 Task: Search one way flight ticket for 3 adults, 3 children in business from Fort Myers: Southwest Florida International Airport to Gillette: Gillette Campbell County Airport on 5-1-2023. Choice of flights is Frontier. Number of bags: 1 checked bag. Price is upto 84000. Outbound departure time preference is 9:45.
Action: Mouse moved to (178, 154)
Screenshot: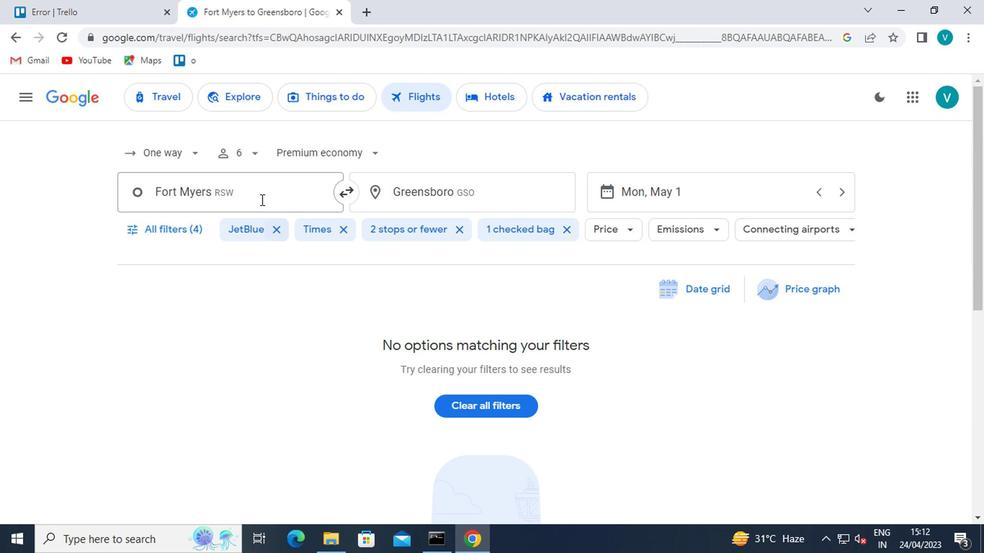 
Action: Mouse pressed left at (178, 154)
Screenshot: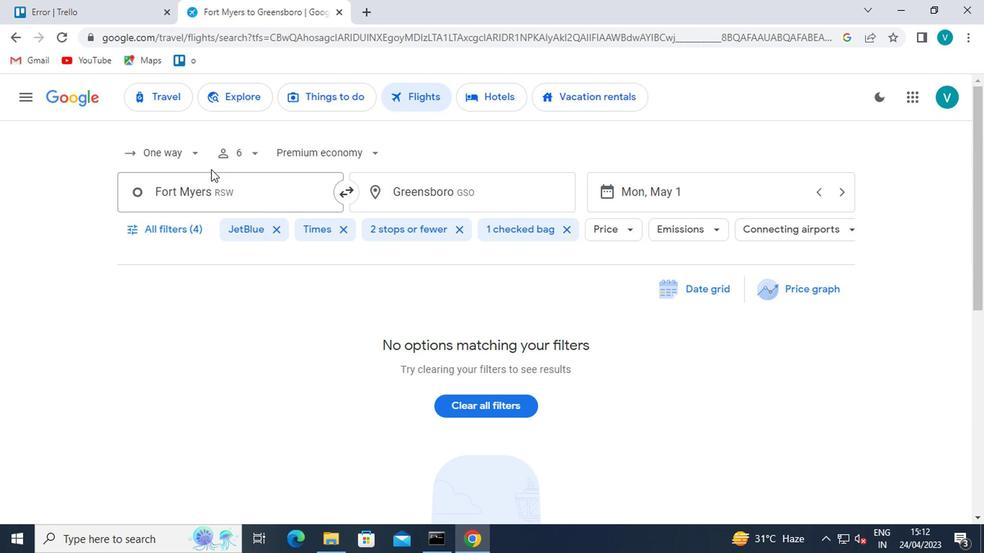 
Action: Mouse moved to (183, 218)
Screenshot: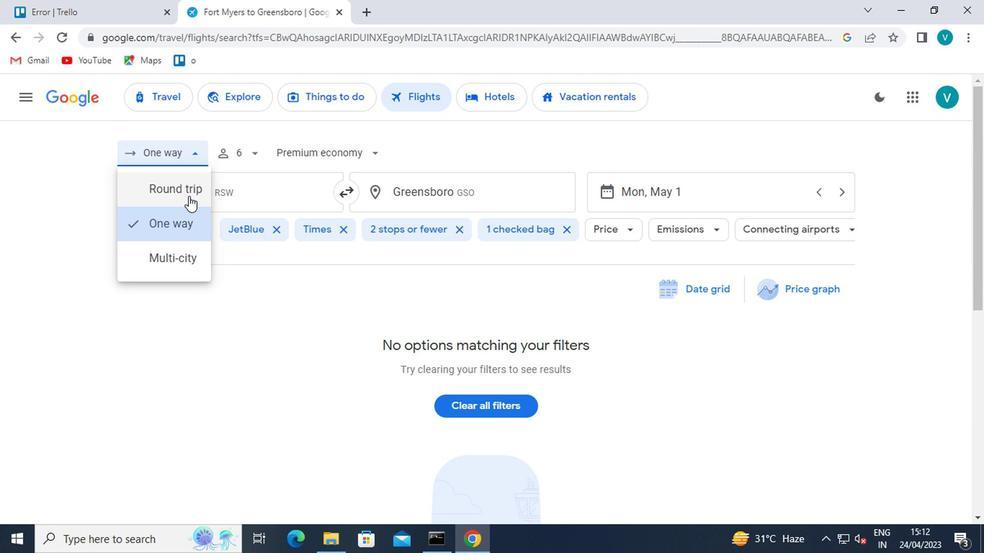
Action: Mouse pressed left at (183, 218)
Screenshot: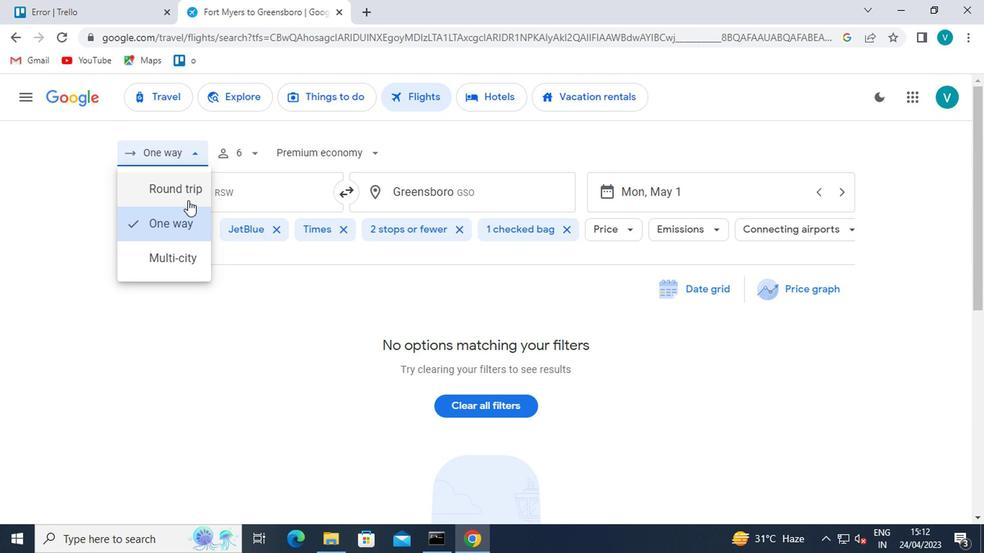 
Action: Mouse moved to (240, 151)
Screenshot: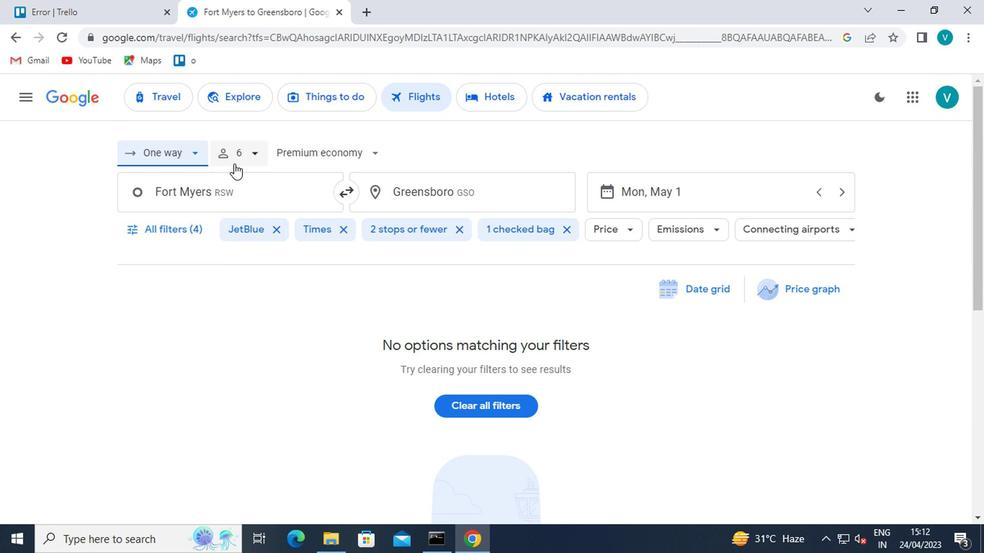
Action: Mouse pressed left at (240, 151)
Screenshot: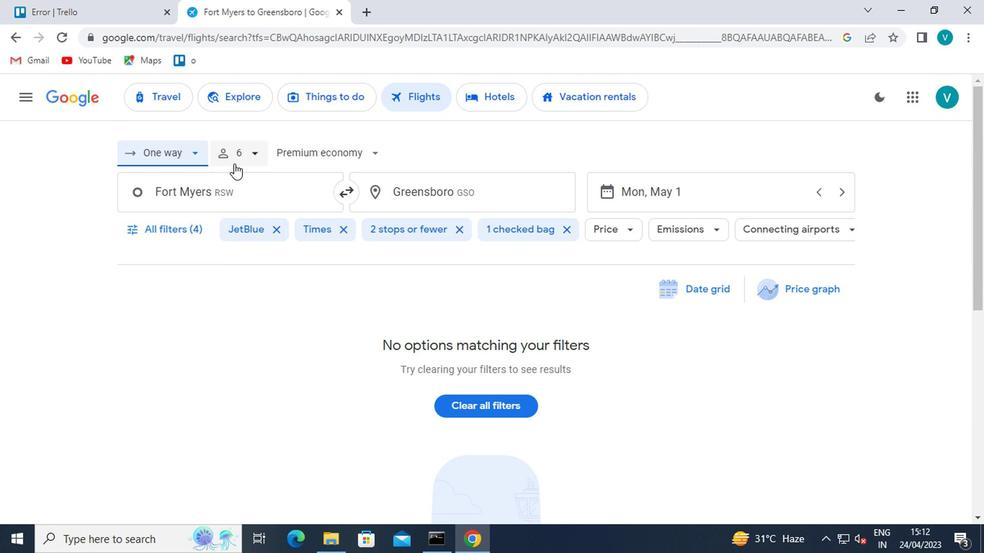 
Action: Mouse moved to (303, 189)
Screenshot: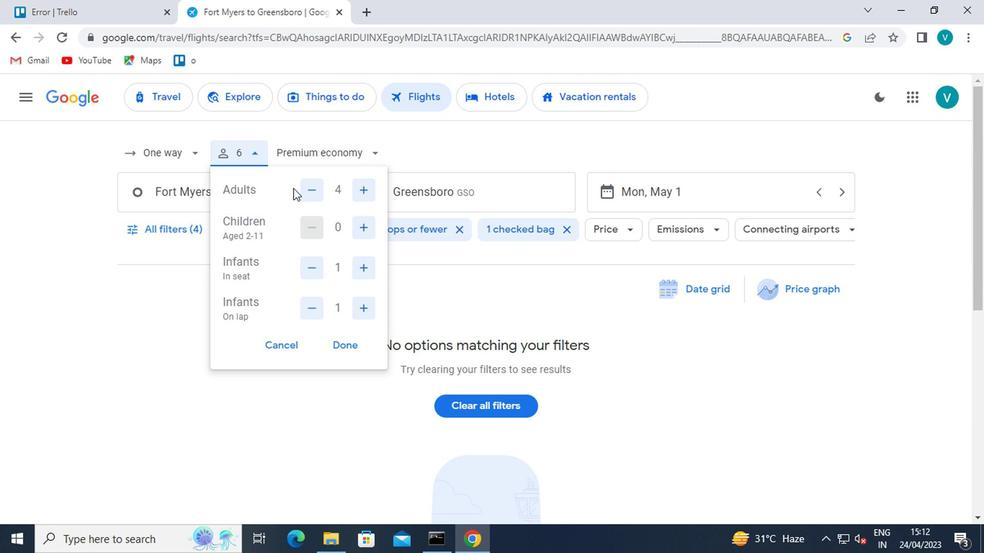 
Action: Mouse pressed left at (303, 189)
Screenshot: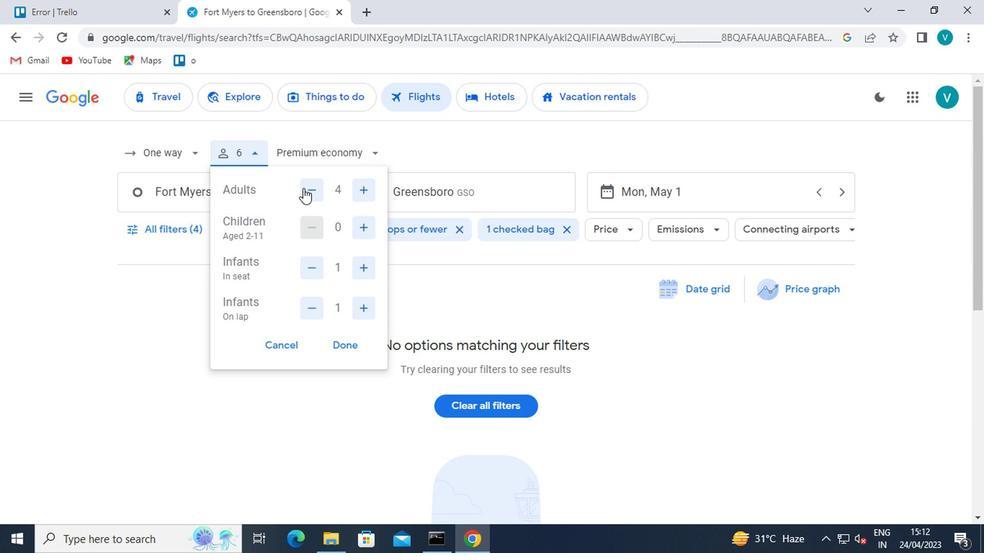 
Action: Mouse moved to (359, 222)
Screenshot: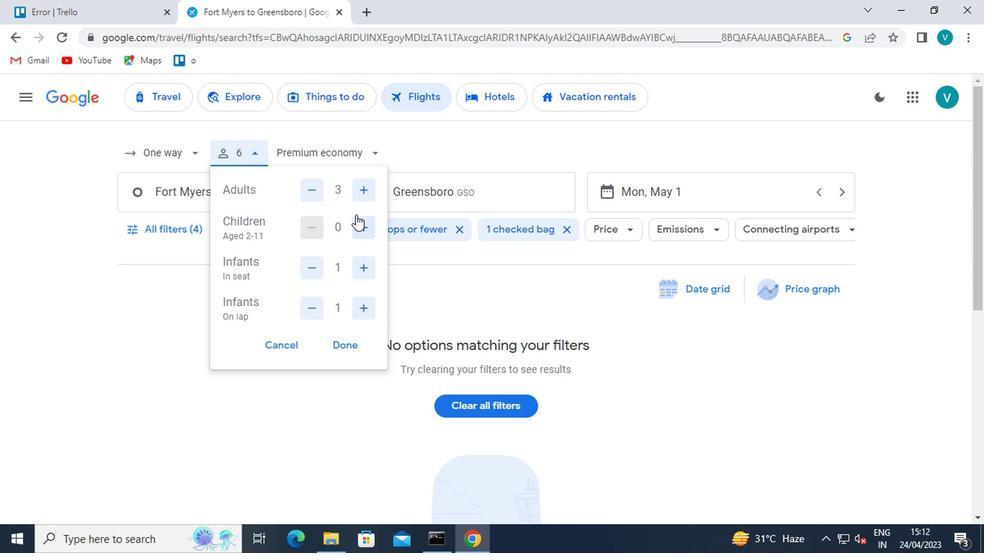 
Action: Mouse pressed left at (359, 222)
Screenshot: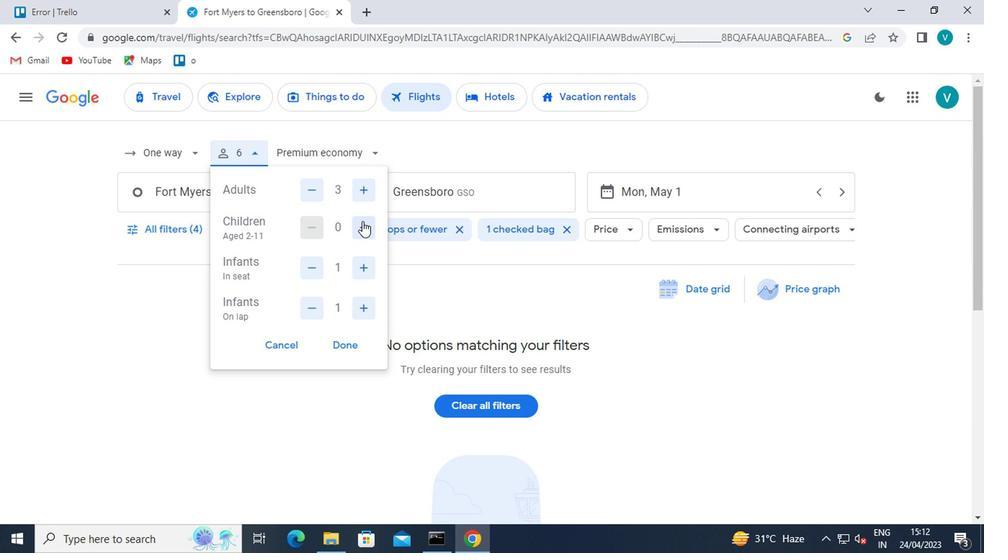 
Action: Mouse pressed left at (359, 222)
Screenshot: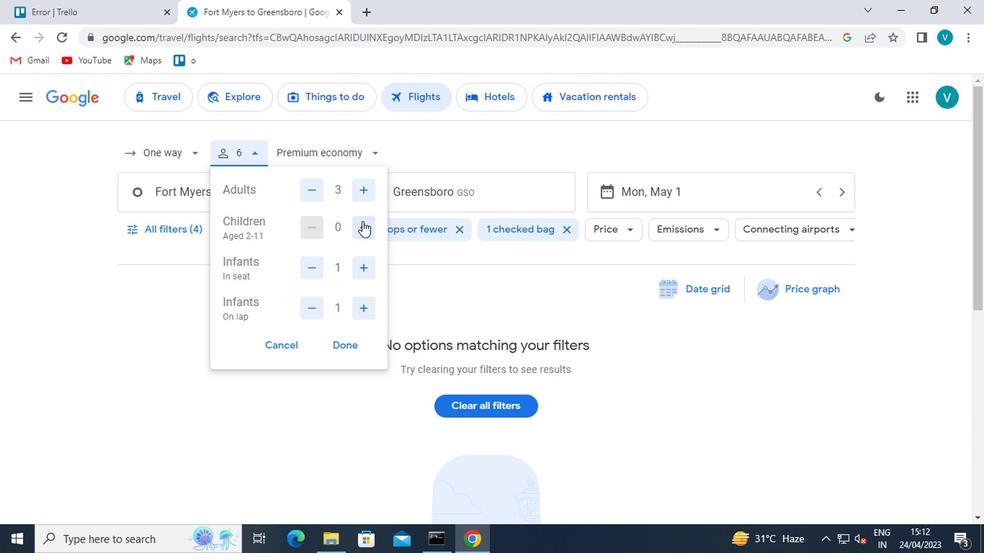
Action: Mouse pressed left at (359, 222)
Screenshot: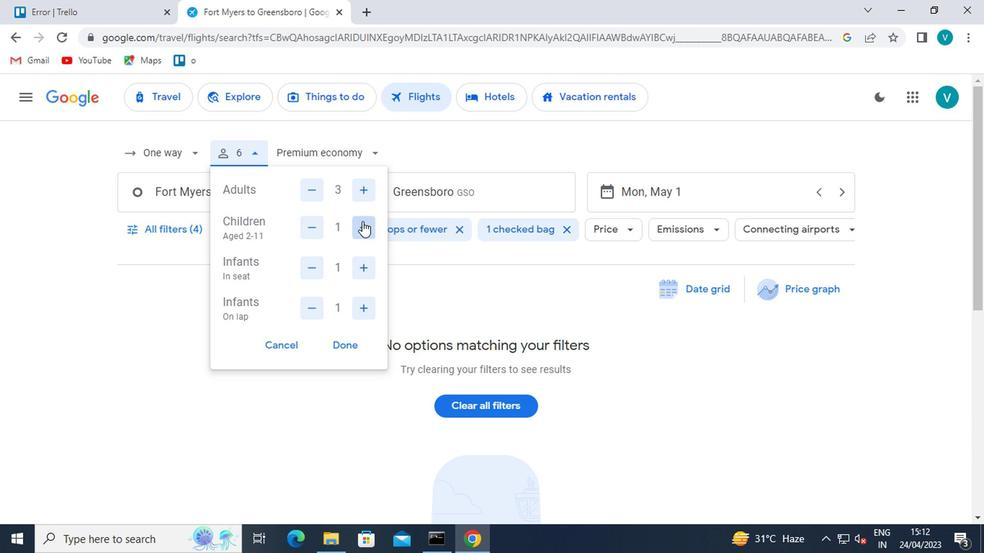 
Action: Mouse moved to (310, 268)
Screenshot: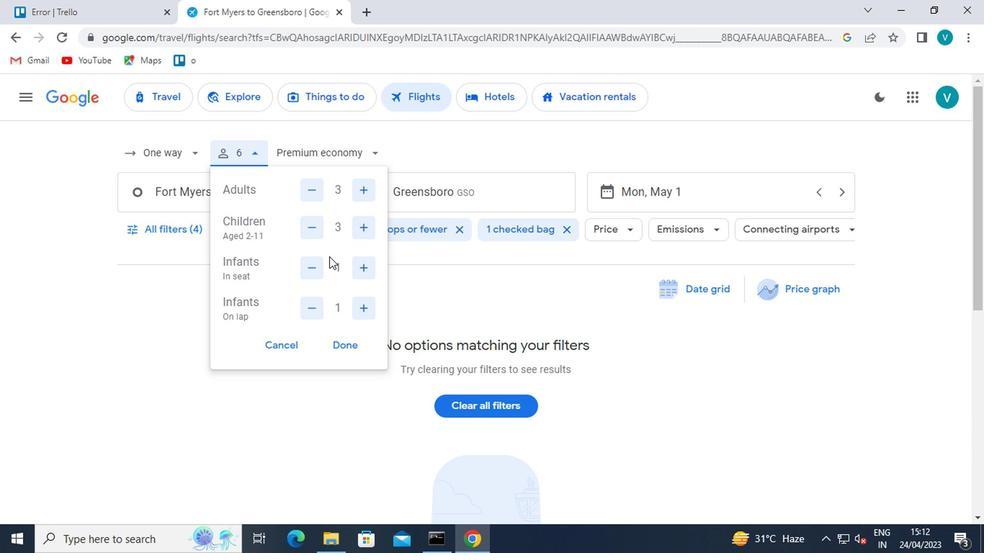 
Action: Mouse pressed left at (310, 268)
Screenshot: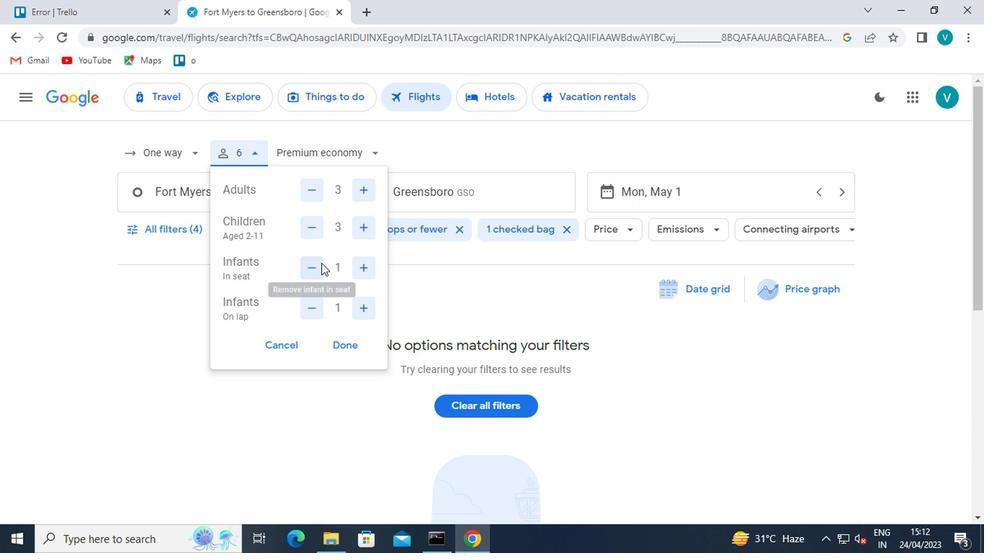 
Action: Mouse moved to (308, 305)
Screenshot: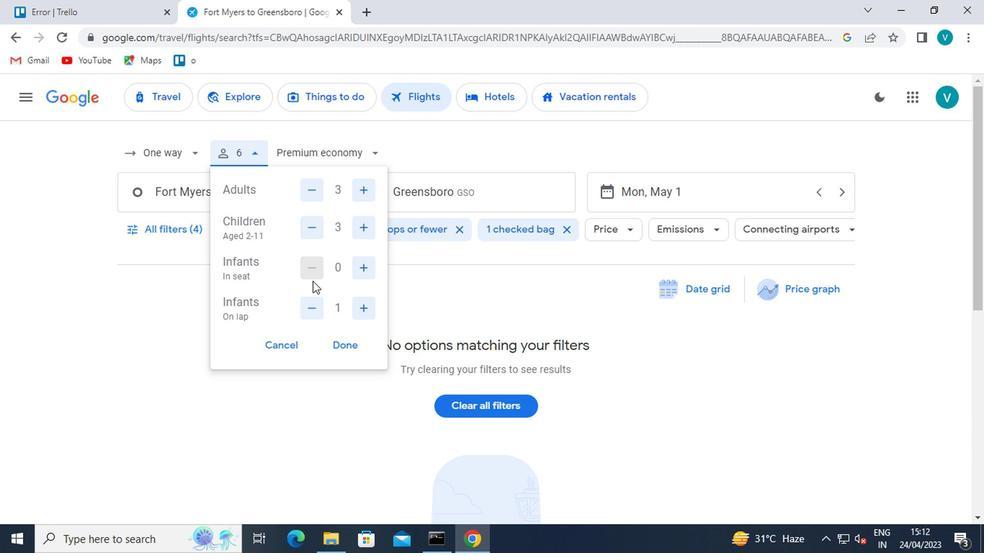 
Action: Mouse pressed left at (308, 305)
Screenshot: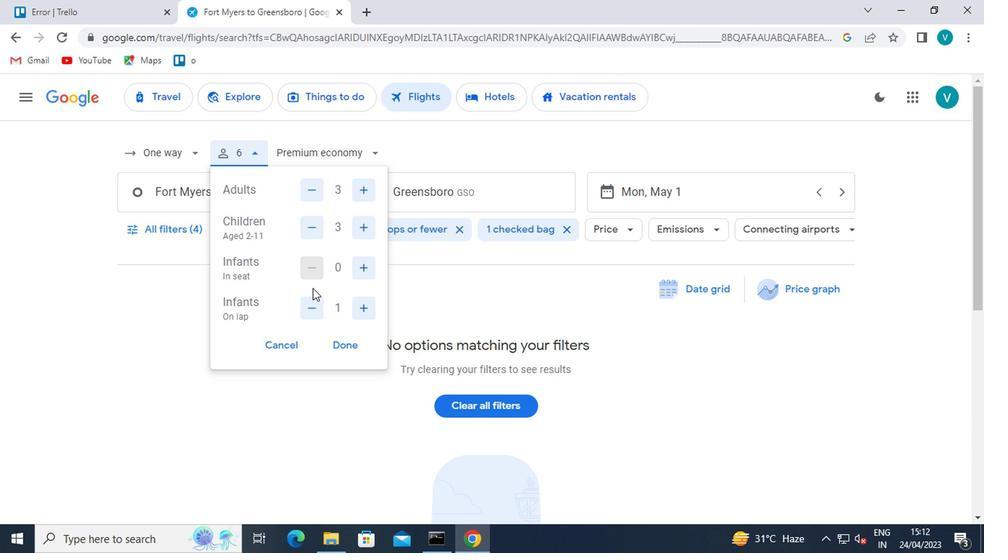 
Action: Mouse moved to (342, 347)
Screenshot: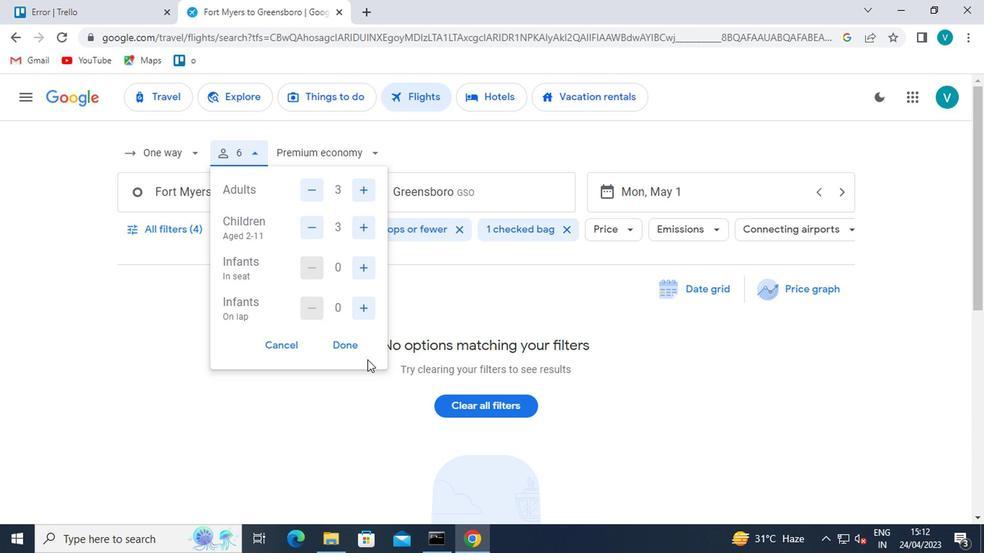 
Action: Mouse pressed left at (342, 347)
Screenshot: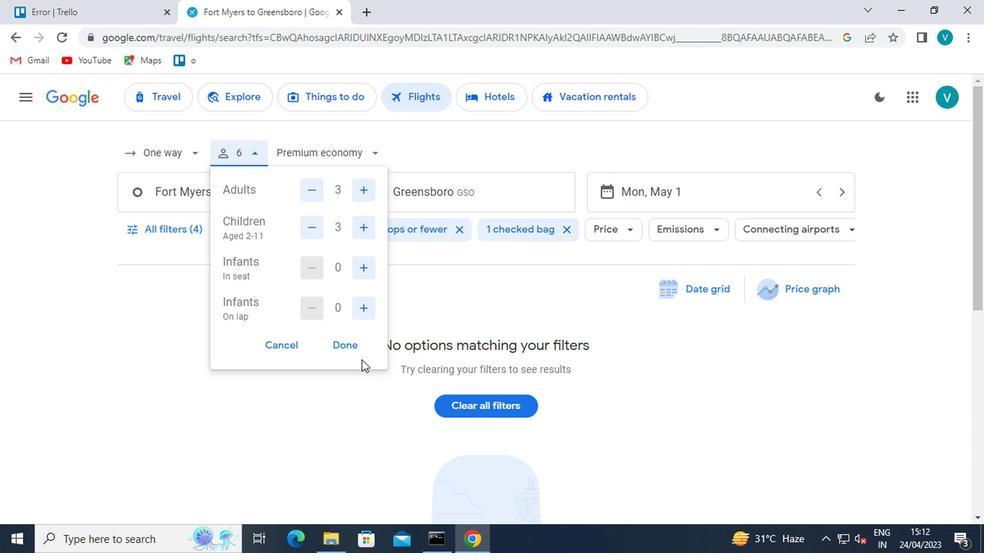 
Action: Mouse moved to (314, 169)
Screenshot: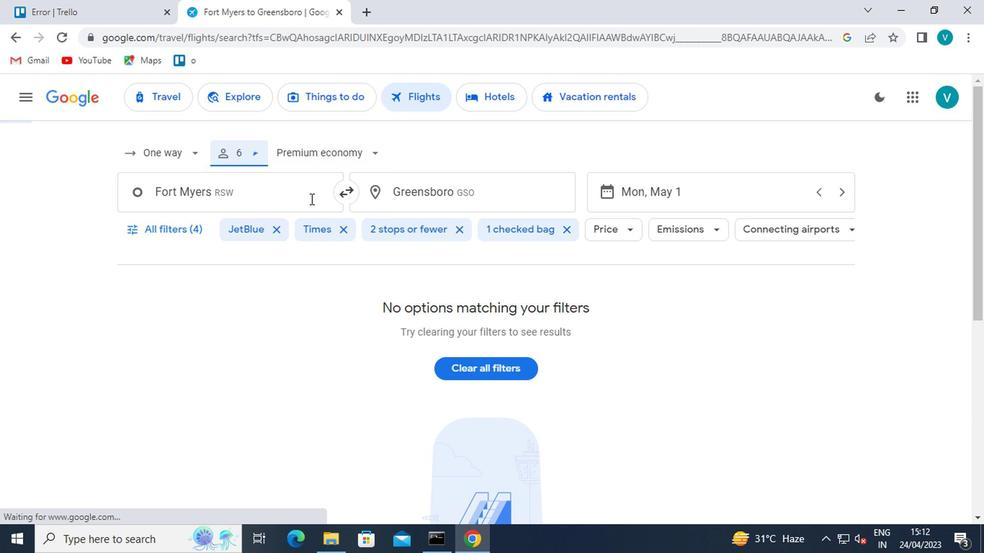 
Action: Mouse pressed left at (314, 169)
Screenshot: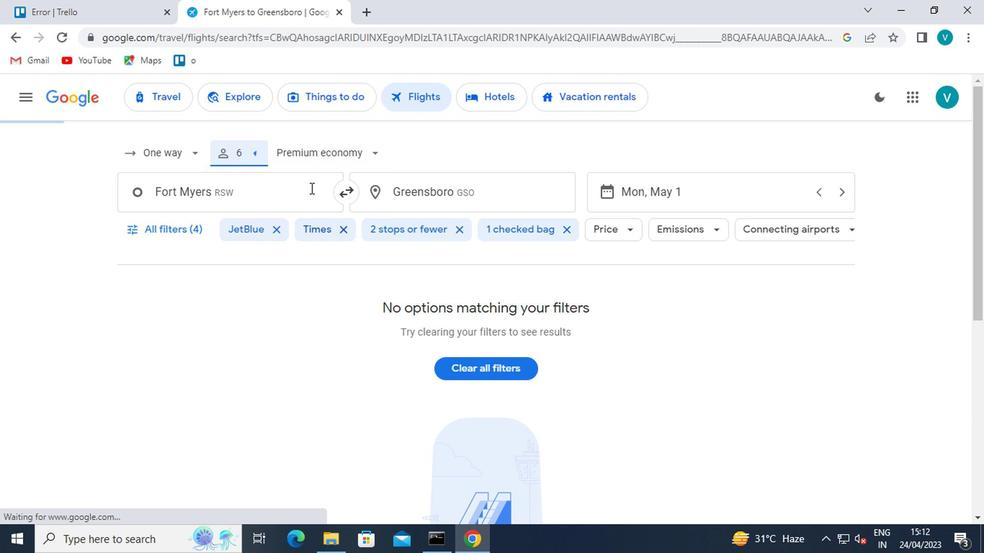 
Action: Mouse moved to (317, 256)
Screenshot: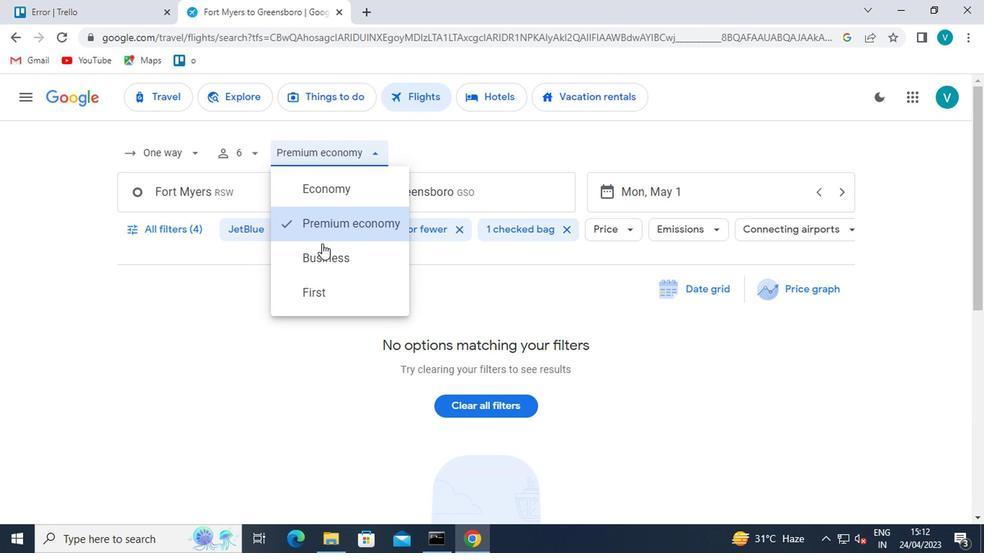 
Action: Mouse pressed left at (317, 256)
Screenshot: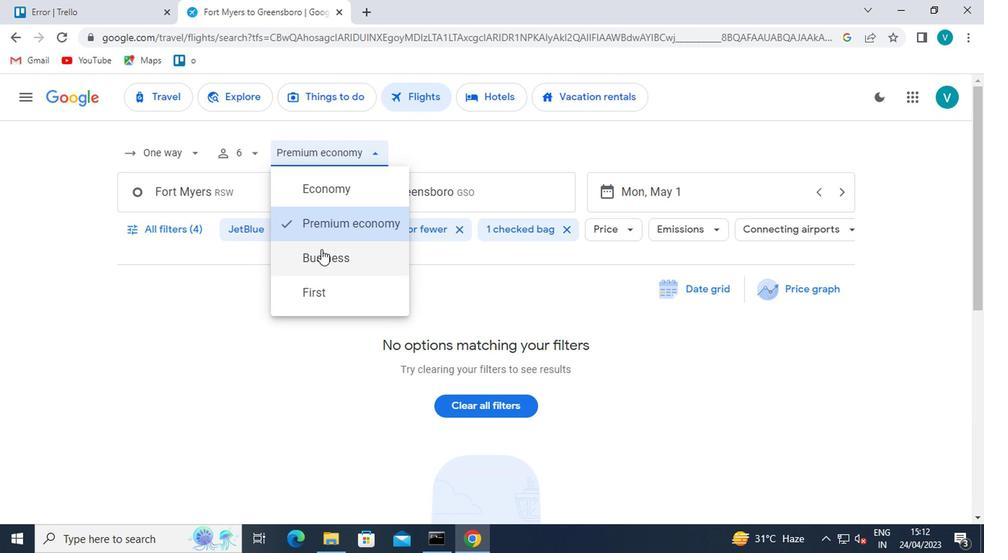 
Action: Mouse moved to (281, 196)
Screenshot: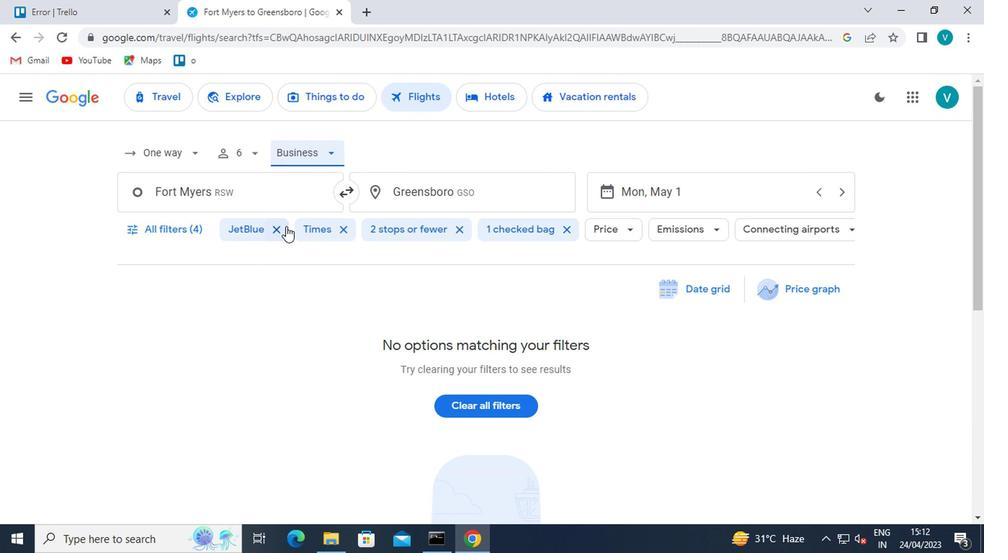 
Action: Mouse pressed left at (281, 196)
Screenshot: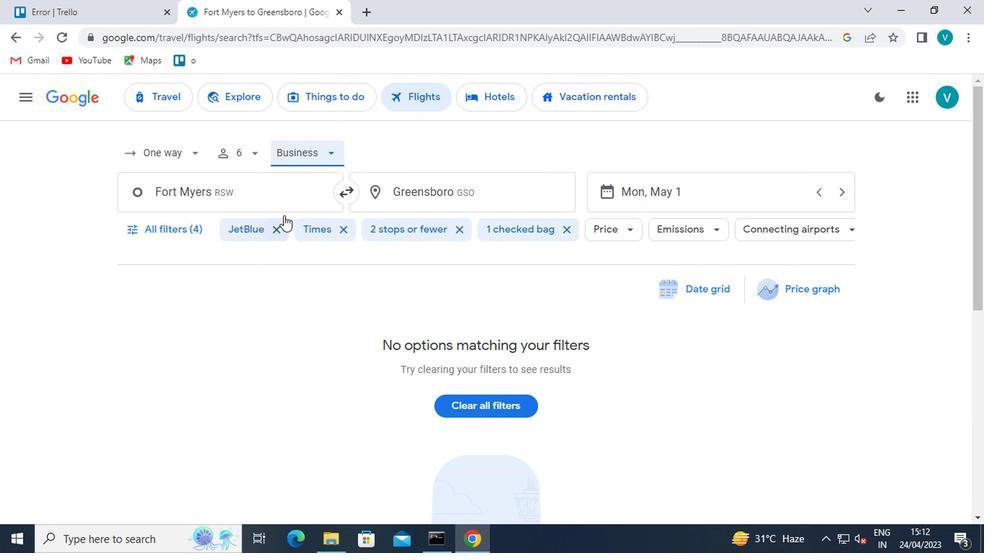 
Action: Mouse moved to (278, 274)
Screenshot: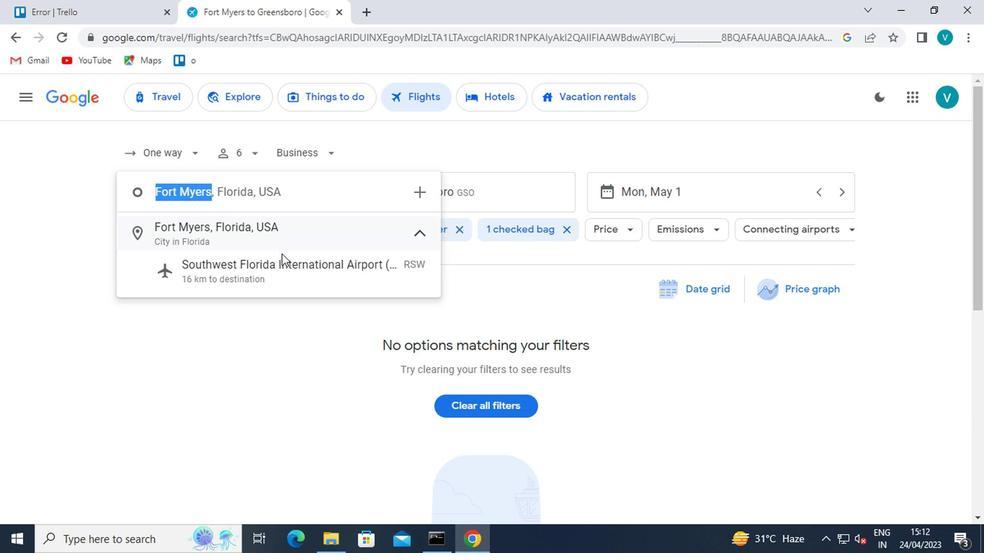 
Action: Mouse pressed left at (278, 274)
Screenshot: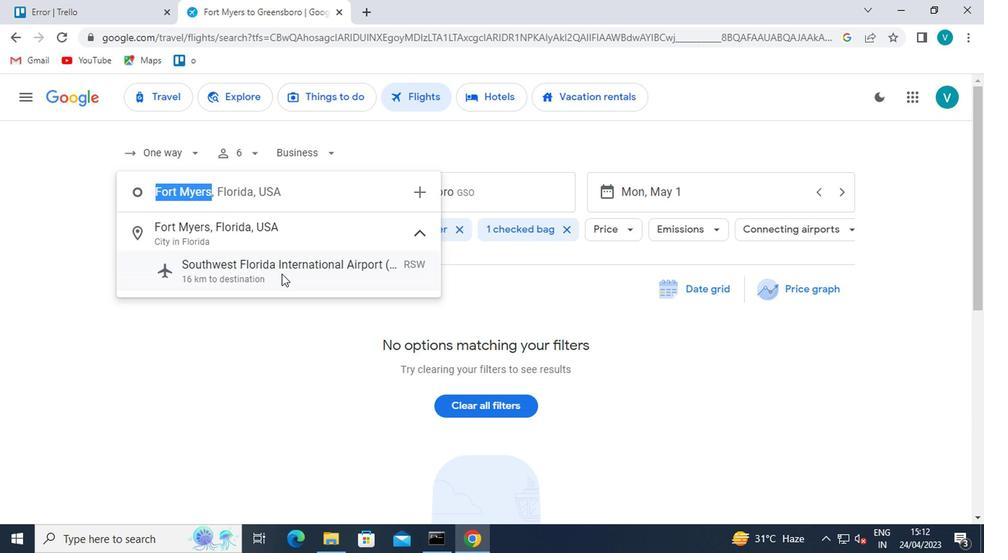 
Action: Mouse moved to (482, 191)
Screenshot: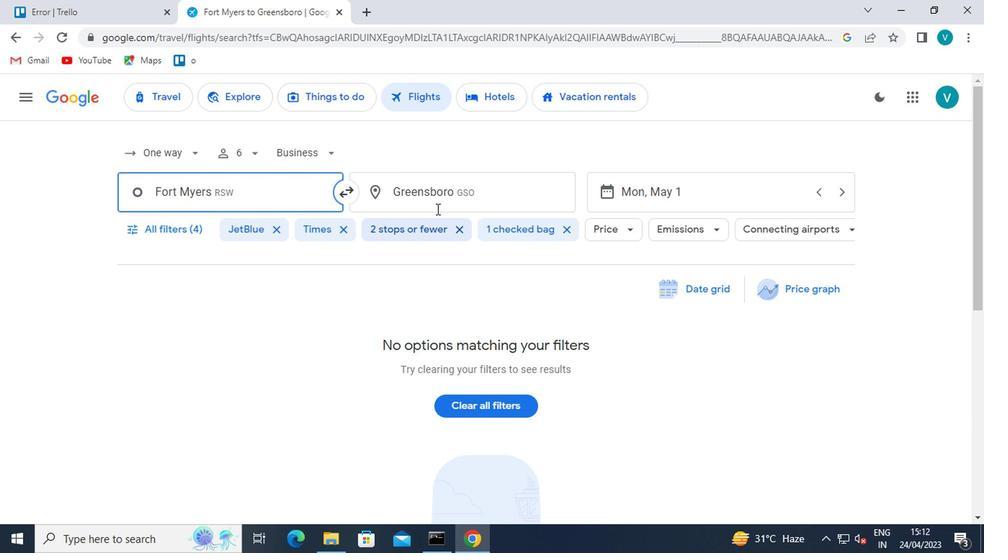 
Action: Mouse pressed left at (482, 191)
Screenshot: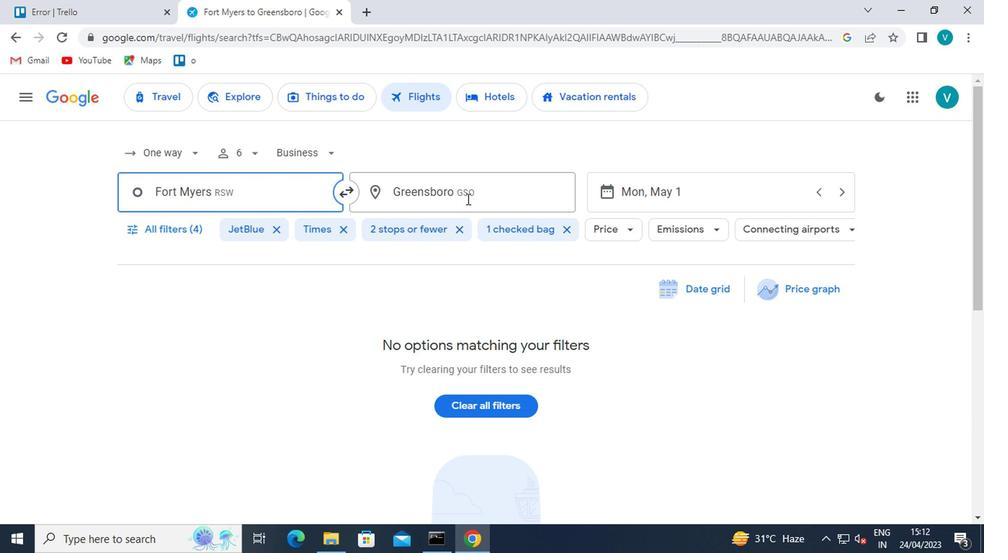
Action: Mouse moved to (406, 147)
Screenshot: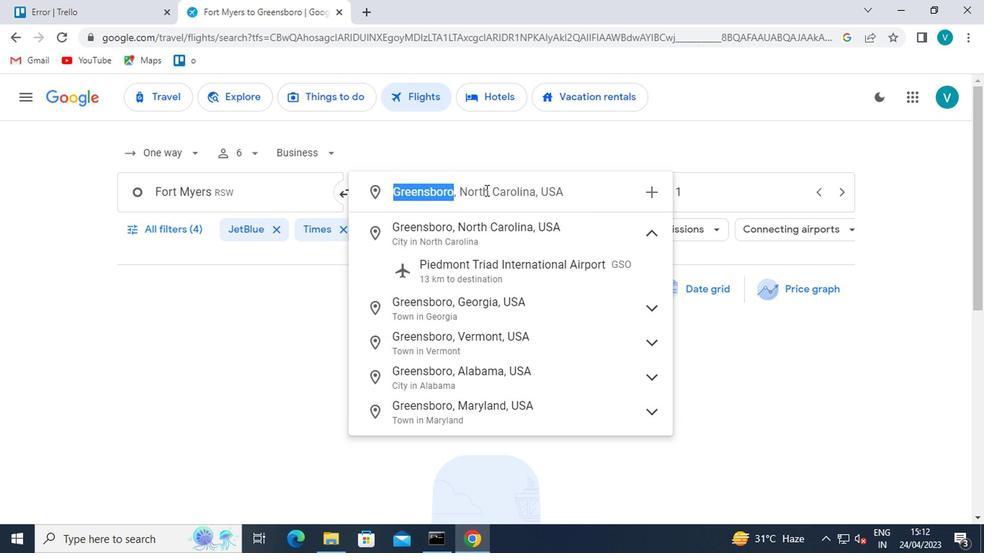 
Action: Key pressed <Key.shift>GILLETTE
Screenshot: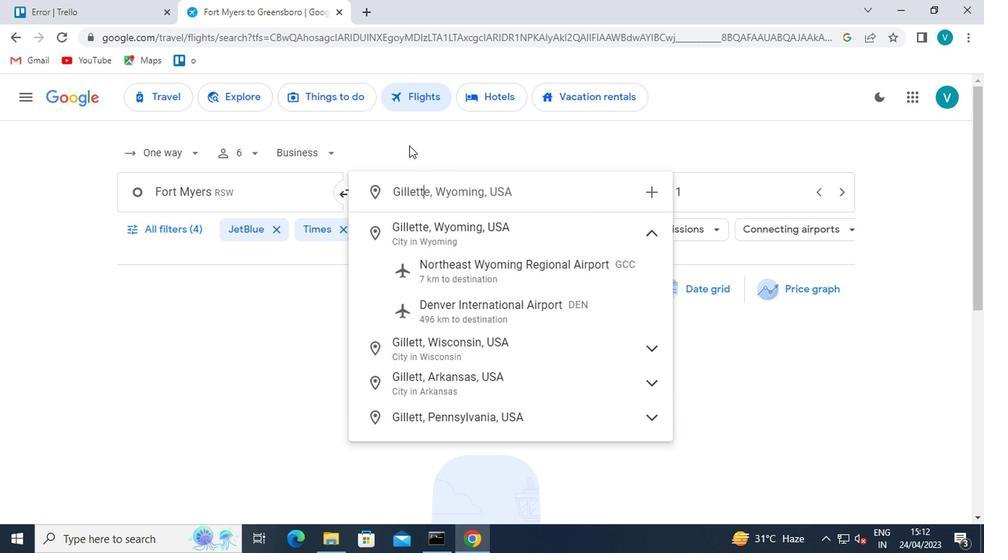 
Action: Mouse moved to (470, 182)
Screenshot: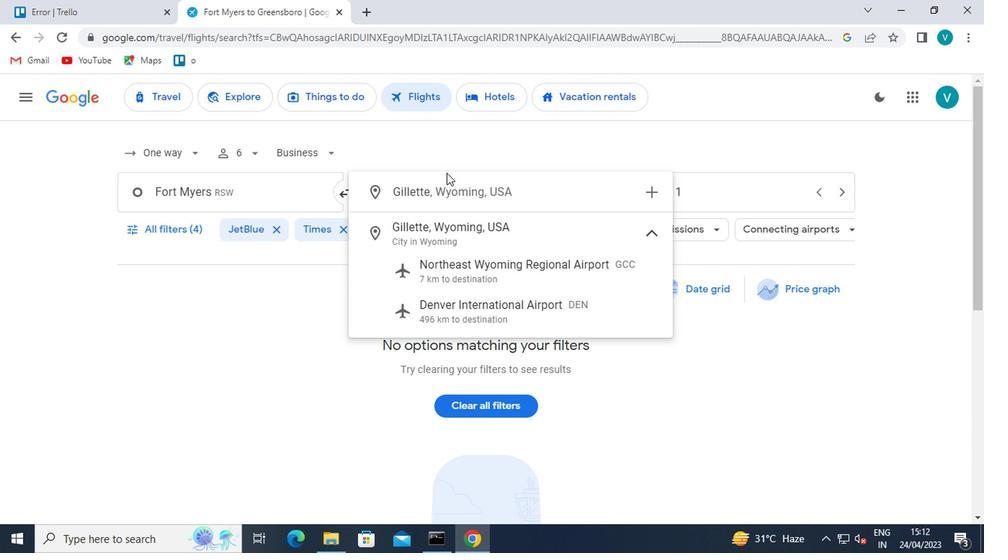 
Action: Key pressed <Key.enter>
Screenshot: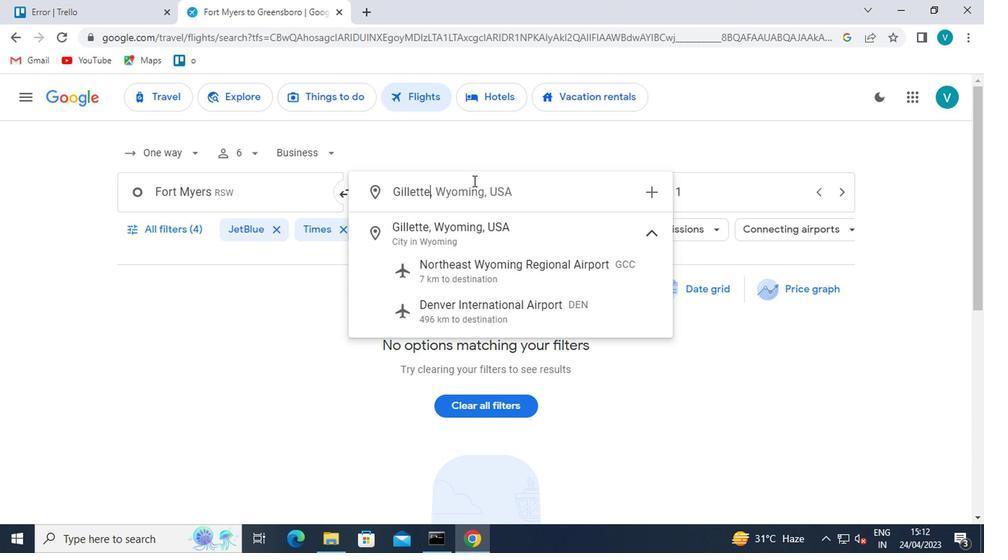 
Action: Mouse moved to (703, 194)
Screenshot: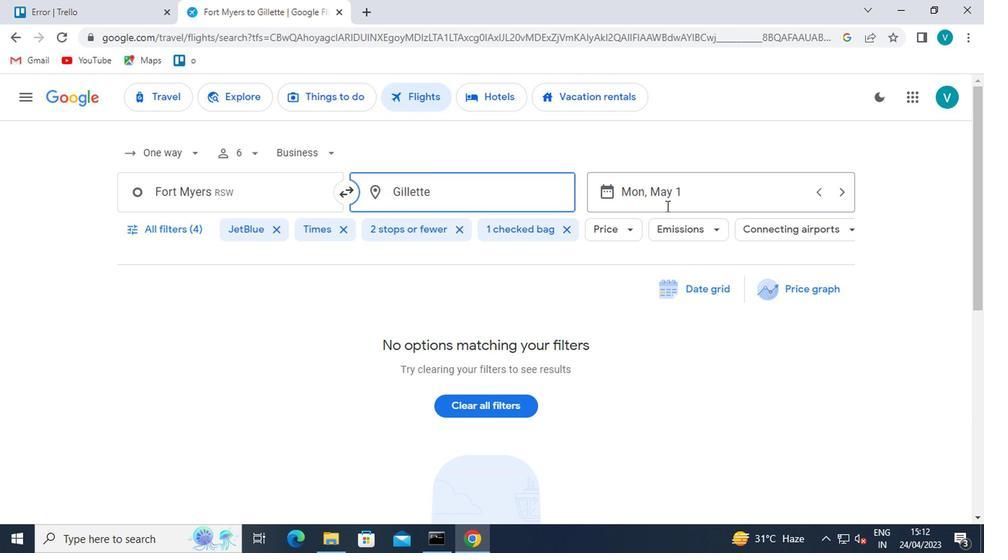 
Action: Mouse pressed left at (703, 194)
Screenshot: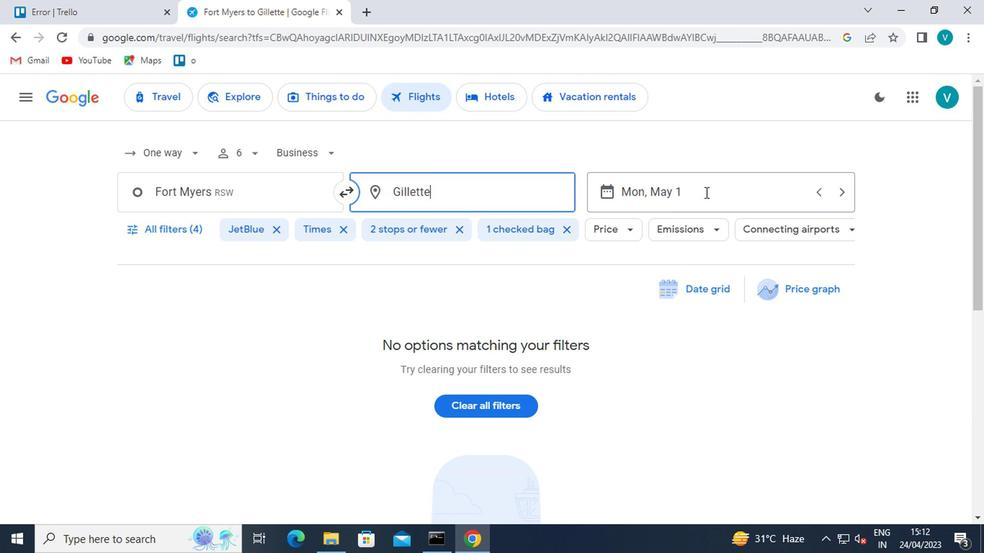 
Action: Mouse moved to (643, 263)
Screenshot: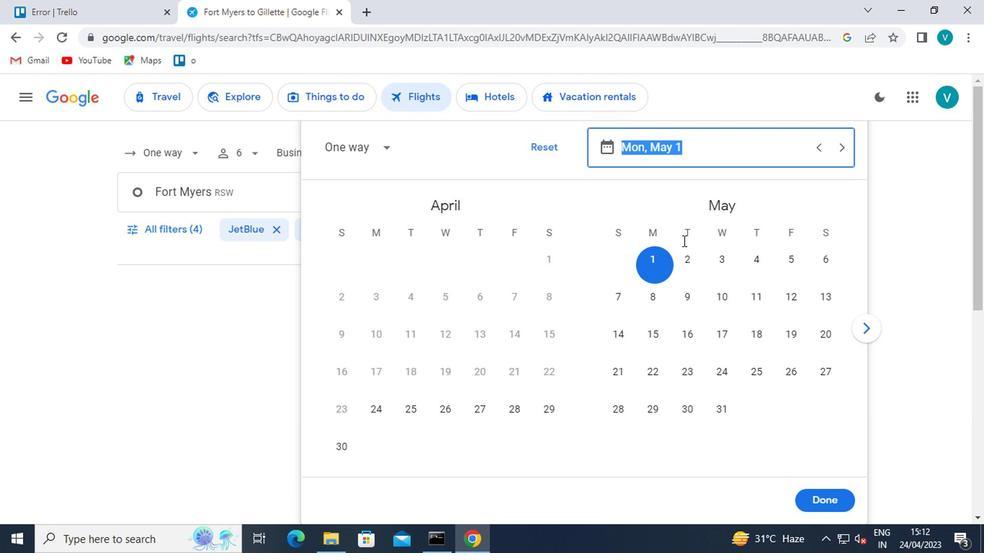 
Action: Mouse pressed left at (643, 263)
Screenshot: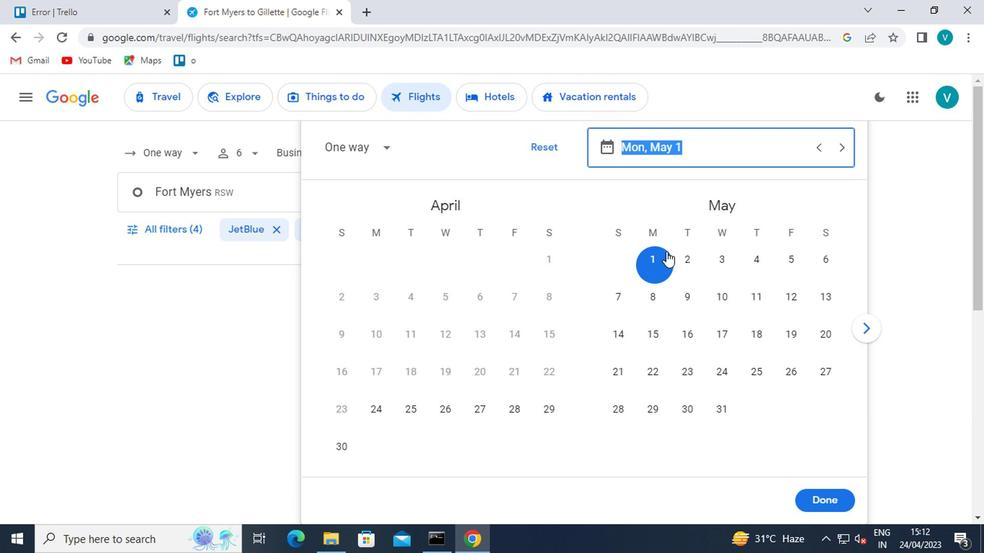 
Action: Mouse moved to (817, 496)
Screenshot: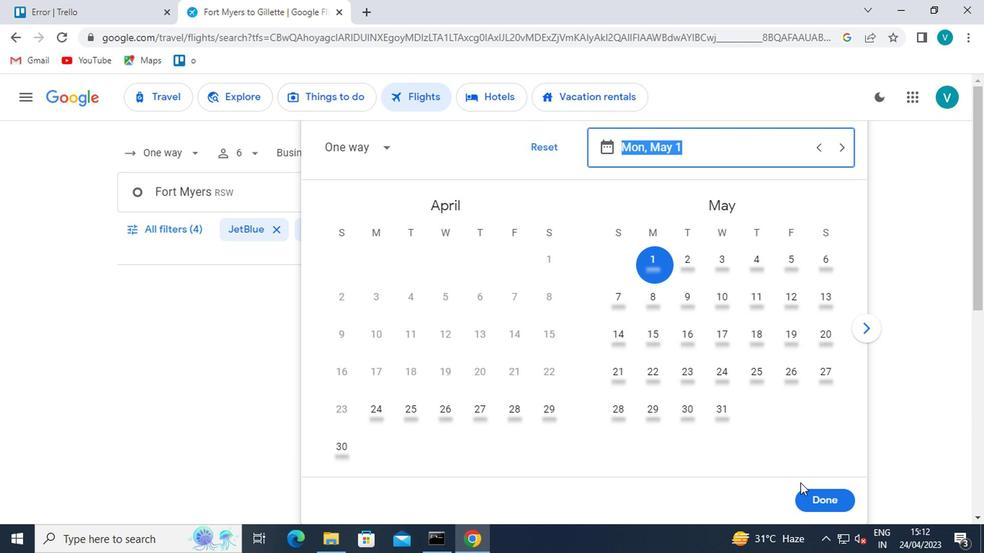 
Action: Mouse pressed left at (817, 496)
Screenshot: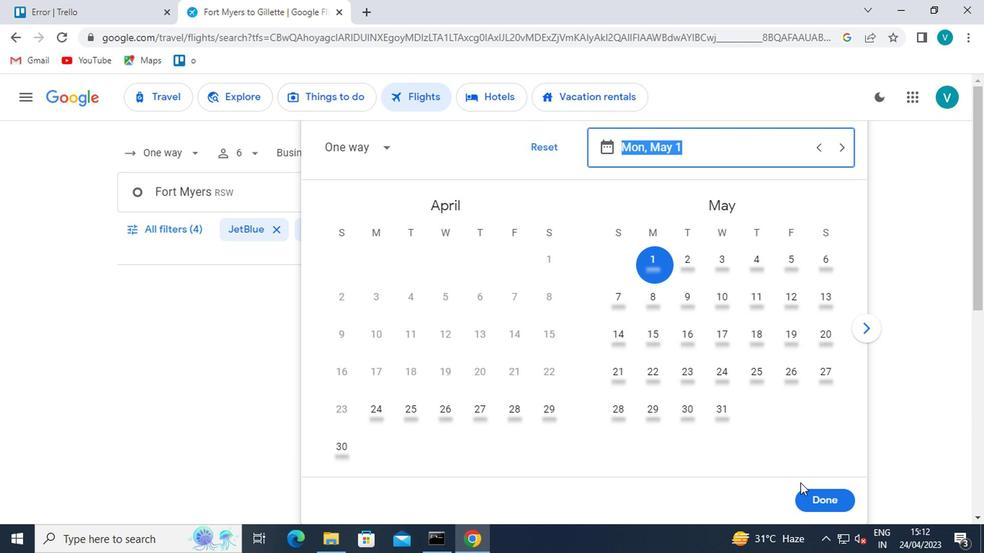 
Action: Mouse moved to (170, 232)
Screenshot: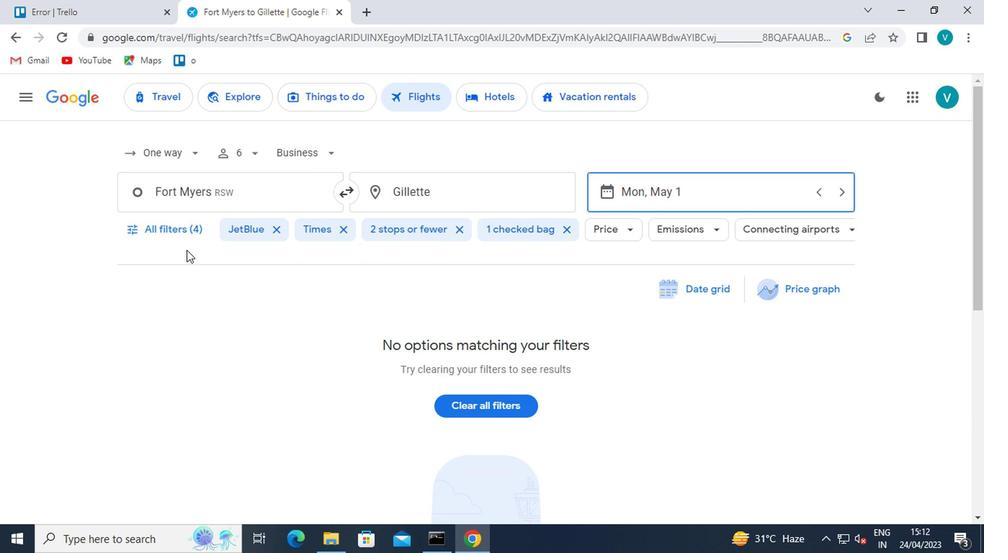
Action: Mouse pressed left at (170, 232)
Screenshot: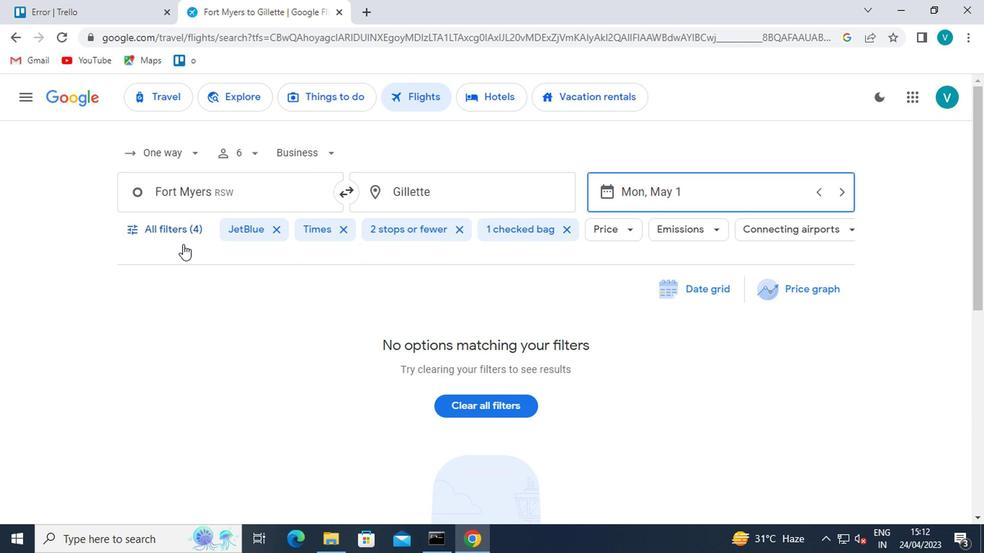 
Action: Mouse moved to (289, 387)
Screenshot: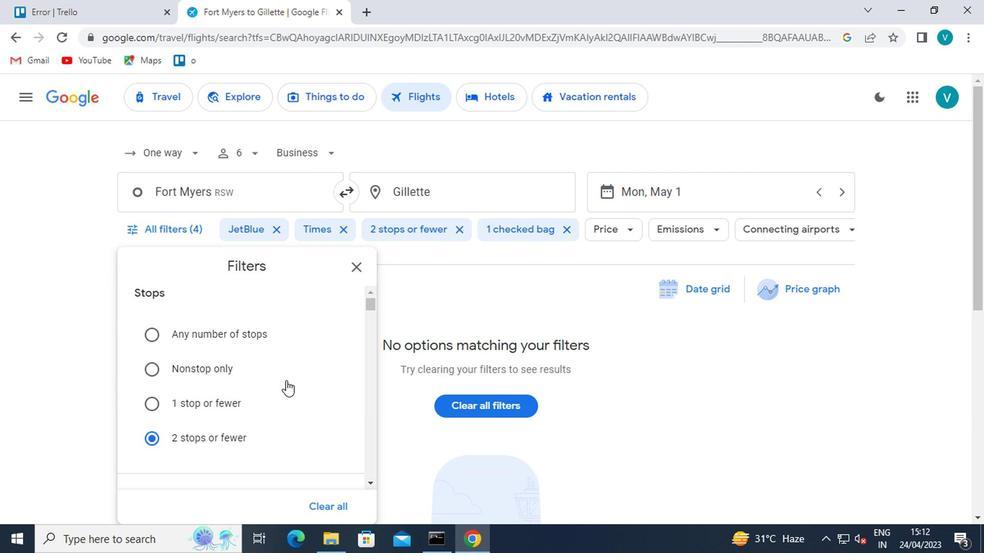 
Action: Mouse scrolled (289, 386) with delta (0, 0)
Screenshot: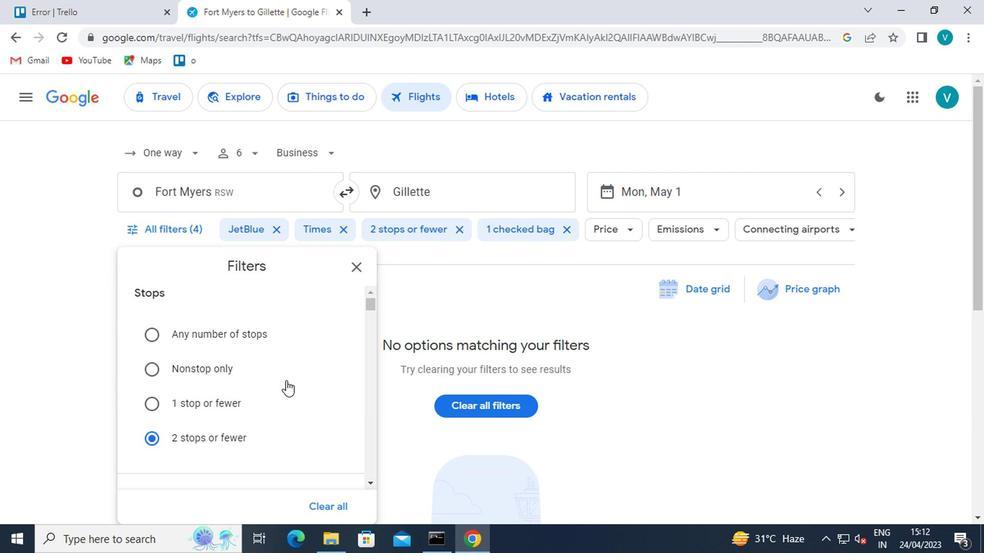 
Action: Mouse moved to (292, 389)
Screenshot: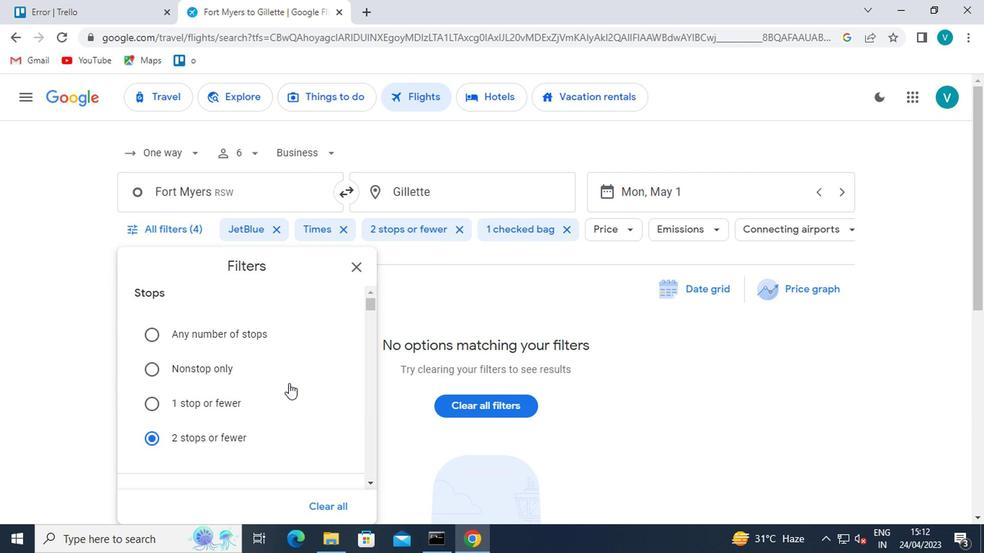 
Action: Mouse scrolled (292, 388) with delta (0, -1)
Screenshot: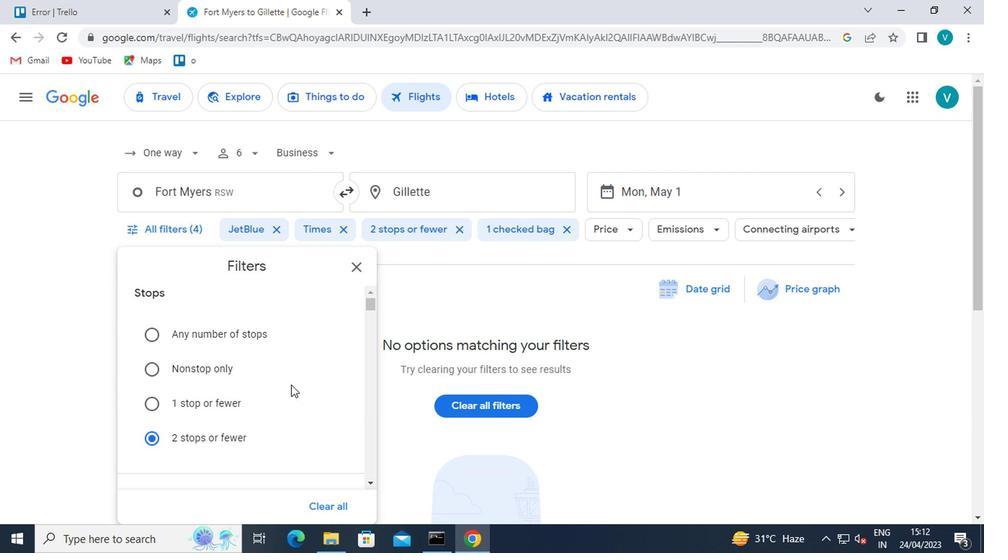 
Action: Mouse scrolled (292, 388) with delta (0, -1)
Screenshot: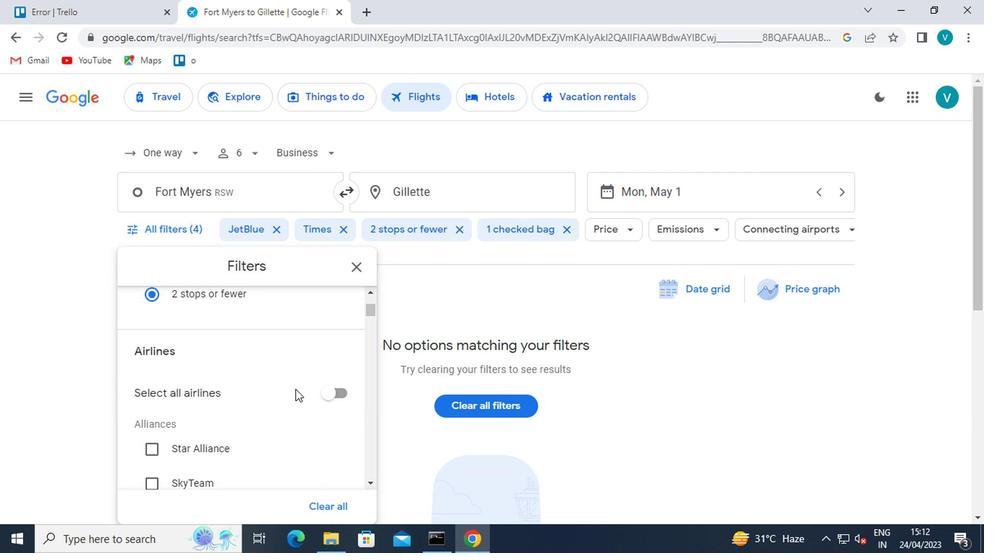
Action: Mouse scrolled (292, 388) with delta (0, -1)
Screenshot: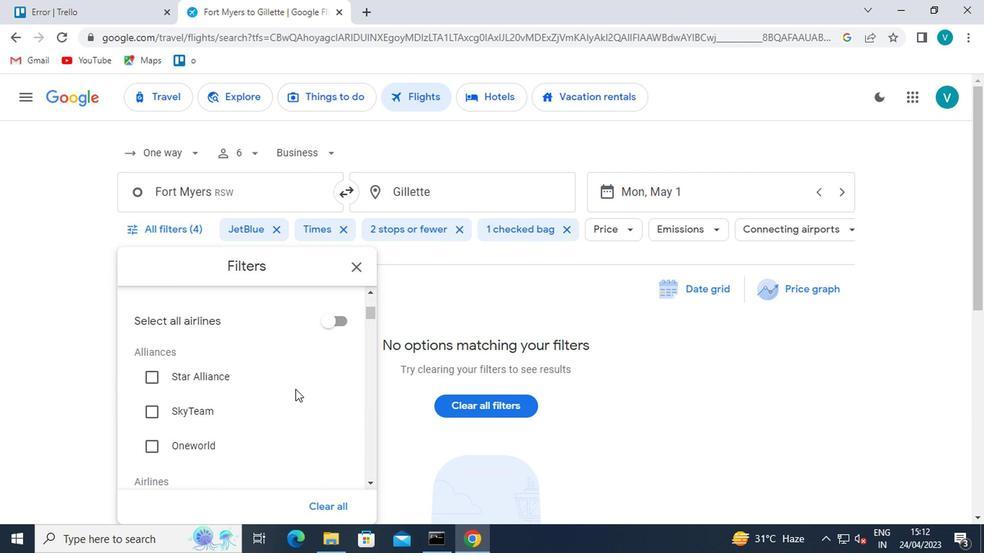 
Action: Mouse scrolled (292, 388) with delta (0, -1)
Screenshot: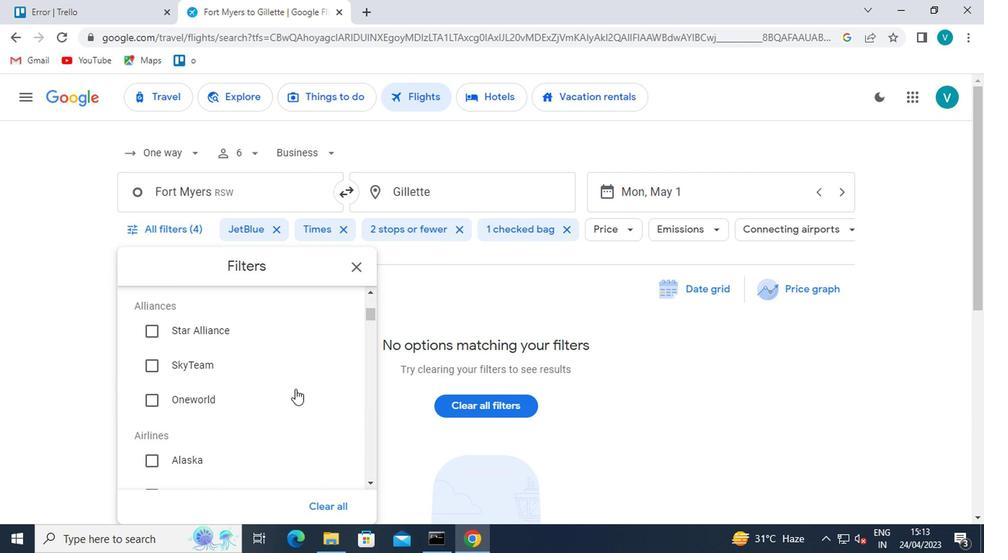 
Action: Mouse moved to (292, 390)
Screenshot: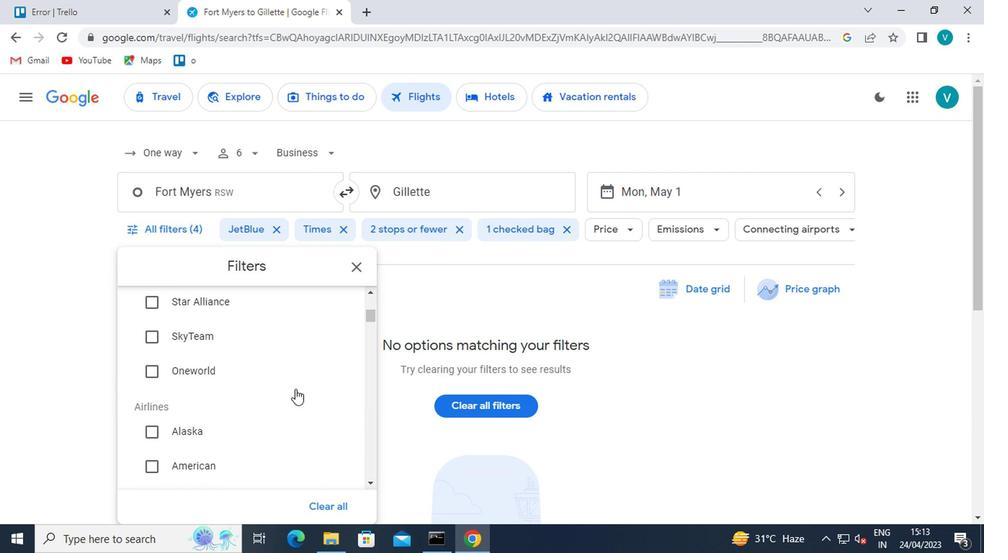 
Action: Mouse scrolled (292, 389) with delta (0, 0)
Screenshot: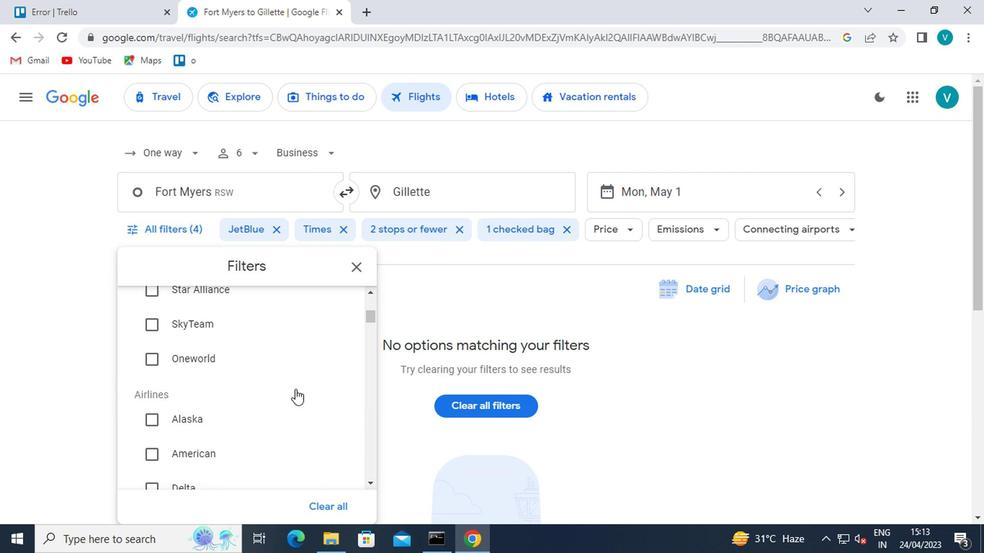 
Action: Mouse moved to (291, 390)
Screenshot: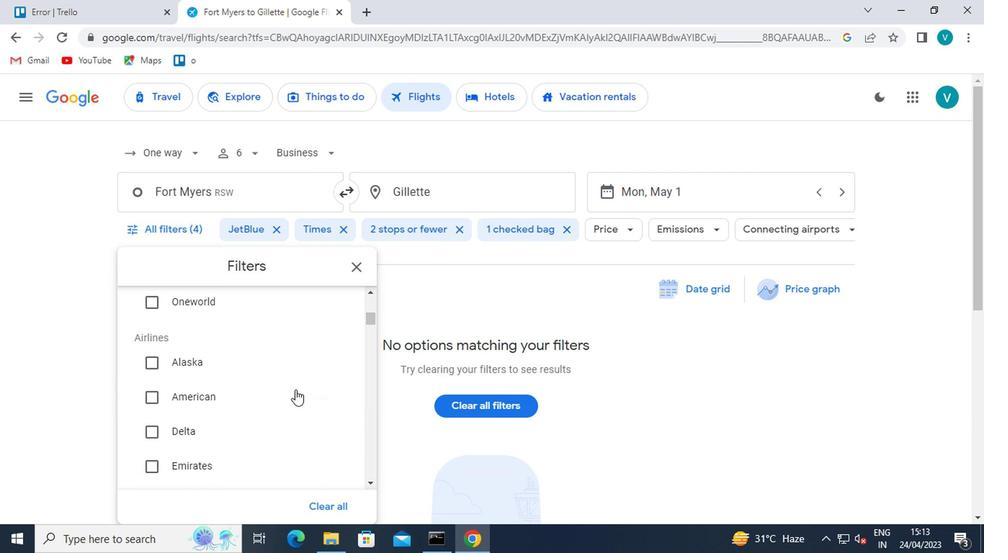 
Action: Mouse scrolled (291, 390) with delta (0, 0)
Screenshot: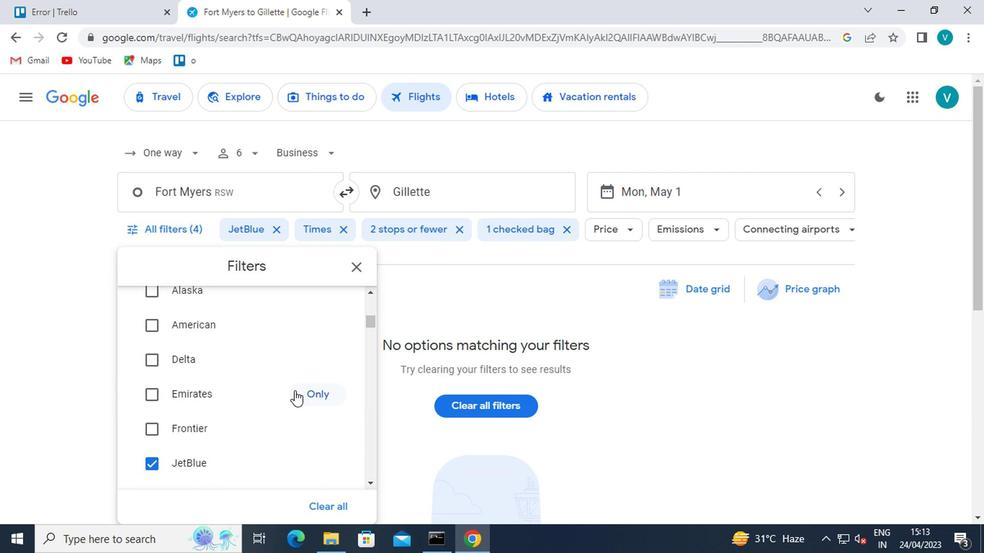 
Action: Mouse moved to (308, 356)
Screenshot: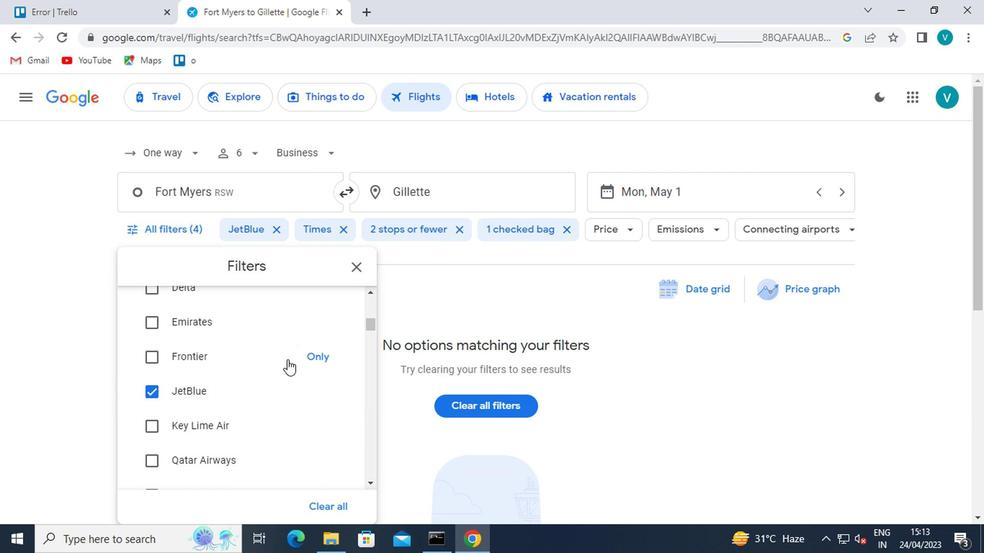 
Action: Mouse pressed left at (308, 356)
Screenshot: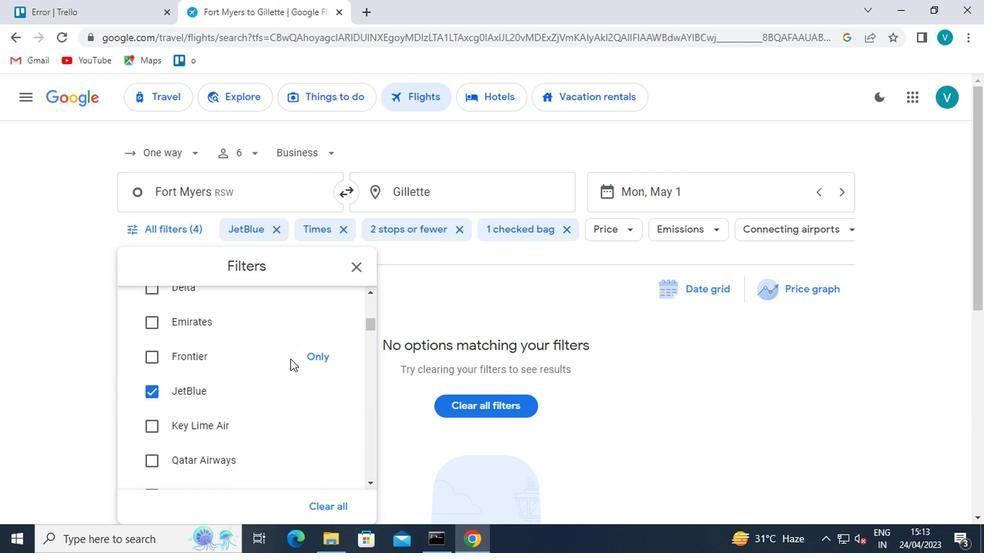 
Action: Mouse moved to (273, 388)
Screenshot: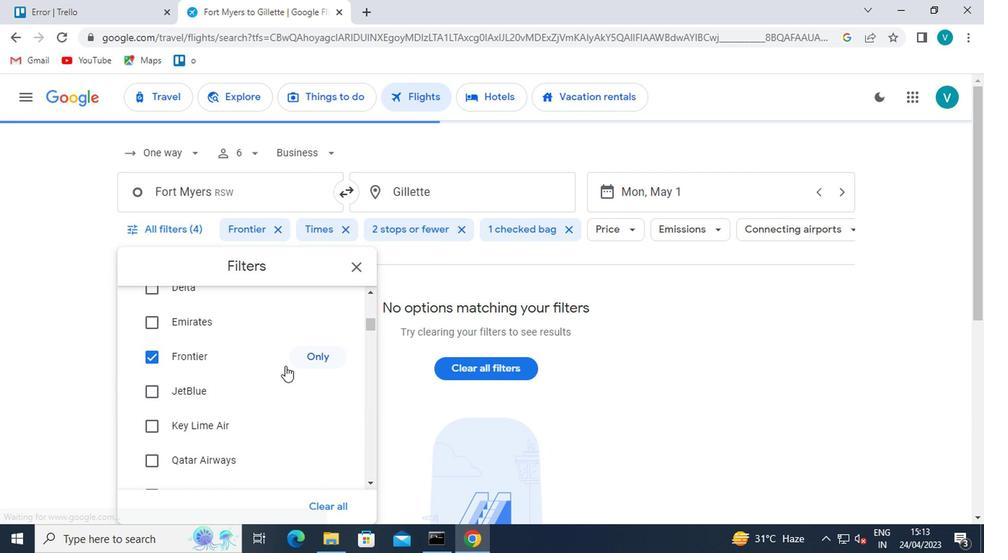 
Action: Mouse scrolled (273, 388) with delta (0, 0)
Screenshot: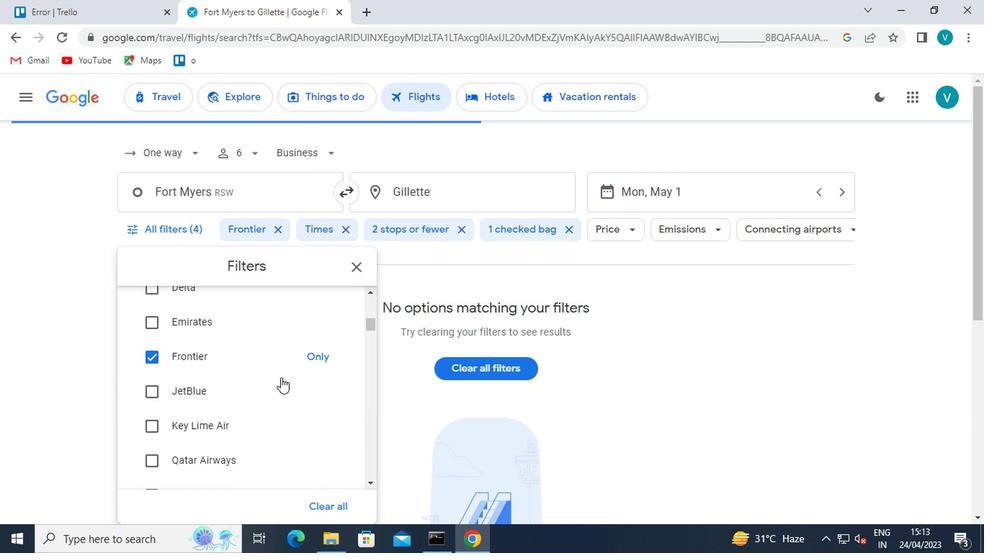 
Action: Mouse moved to (273, 389)
Screenshot: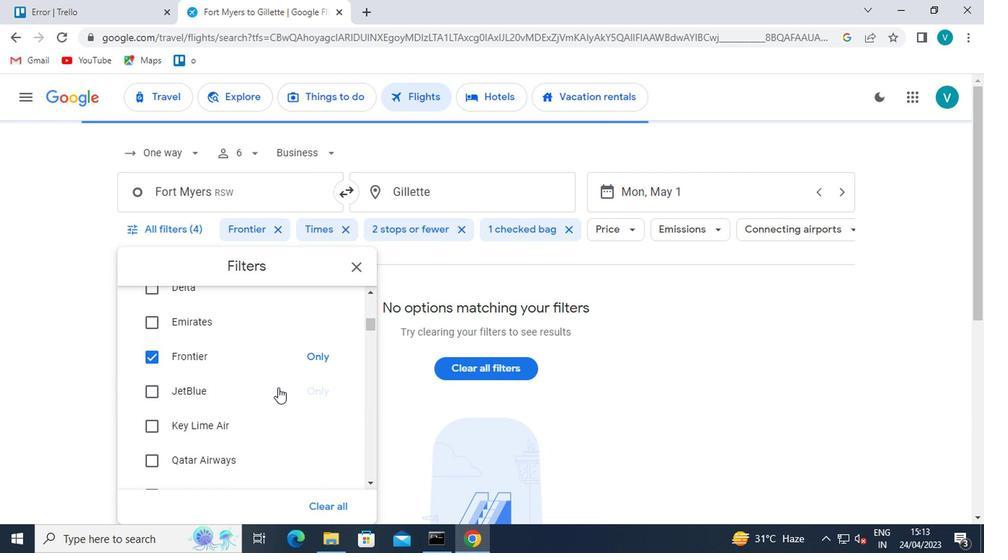 
Action: Mouse scrolled (273, 388) with delta (0, -1)
Screenshot: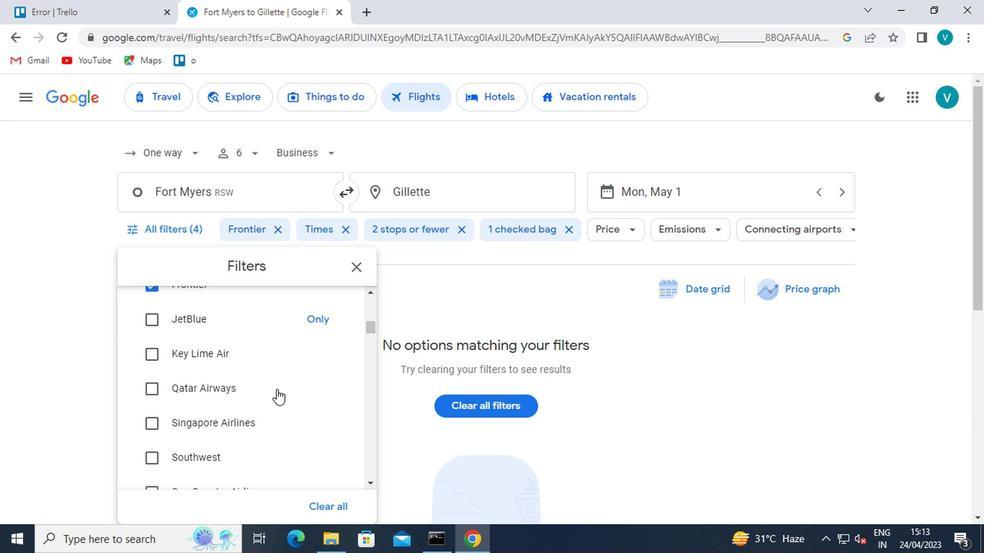 
Action: Mouse scrolled (273, 388) with delta (0, -1)
Screenshot: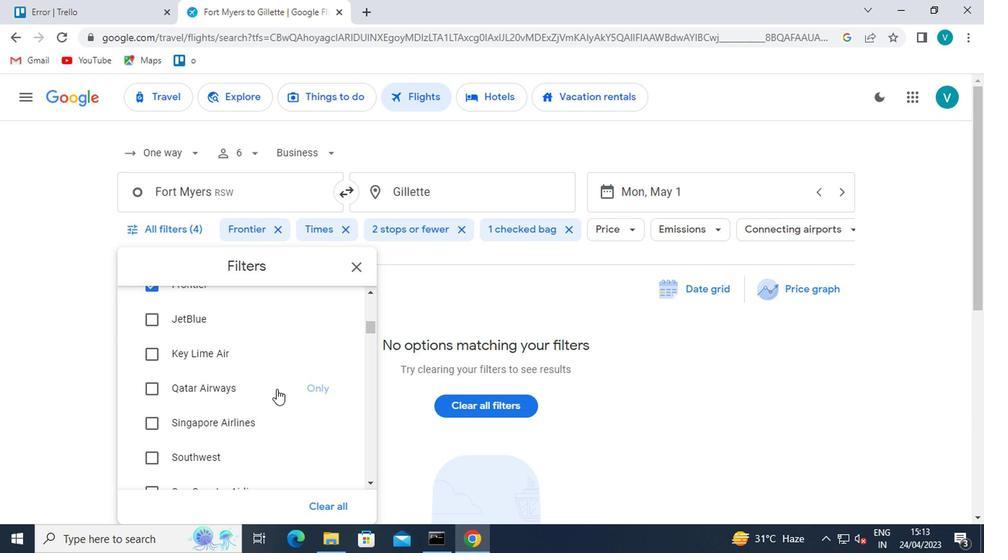
Action: Mouse scrolled (273, 388) with delta (0, -1)
Screenshot: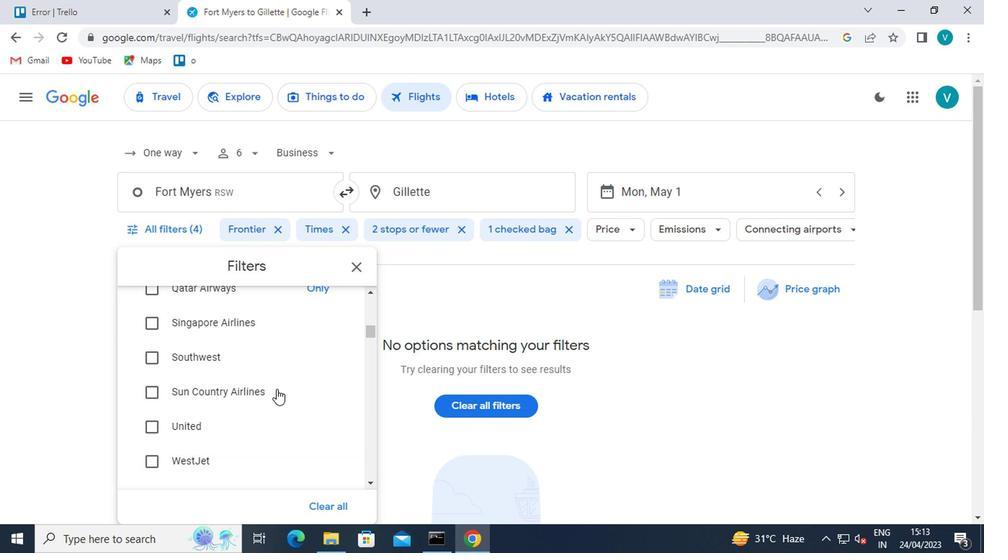 
Action: Mouse scrolled (273, 388) with delta (0, -1)
Screenshot: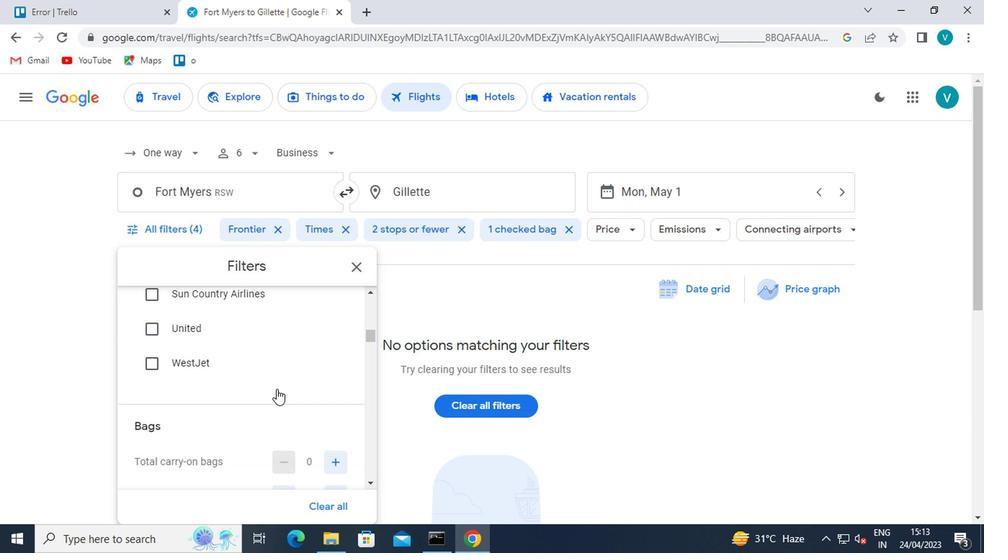 
Action: Mouse moved to (261, 435)
Screenshot: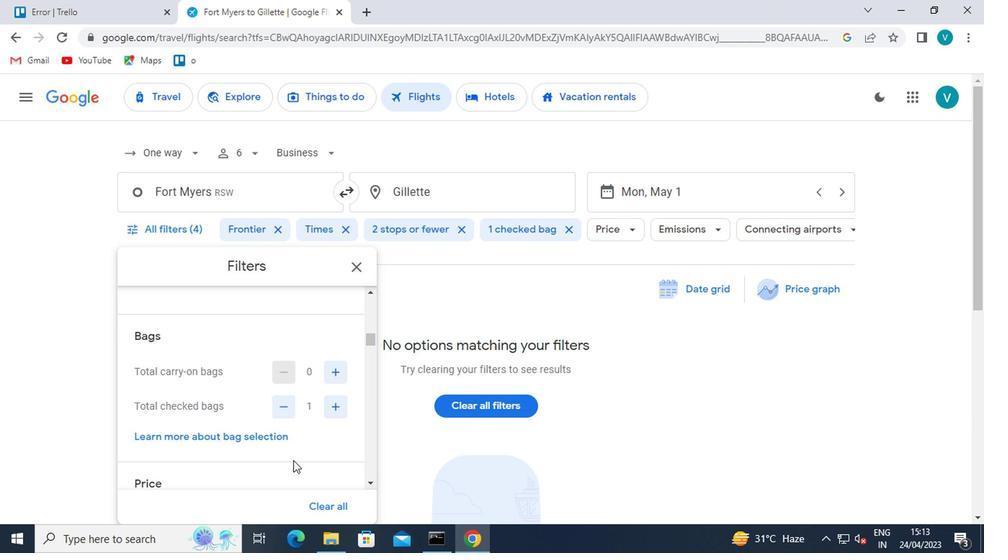 
Action: Mouse scrolled (261, 435) with delta (0, 0)
Screenshot: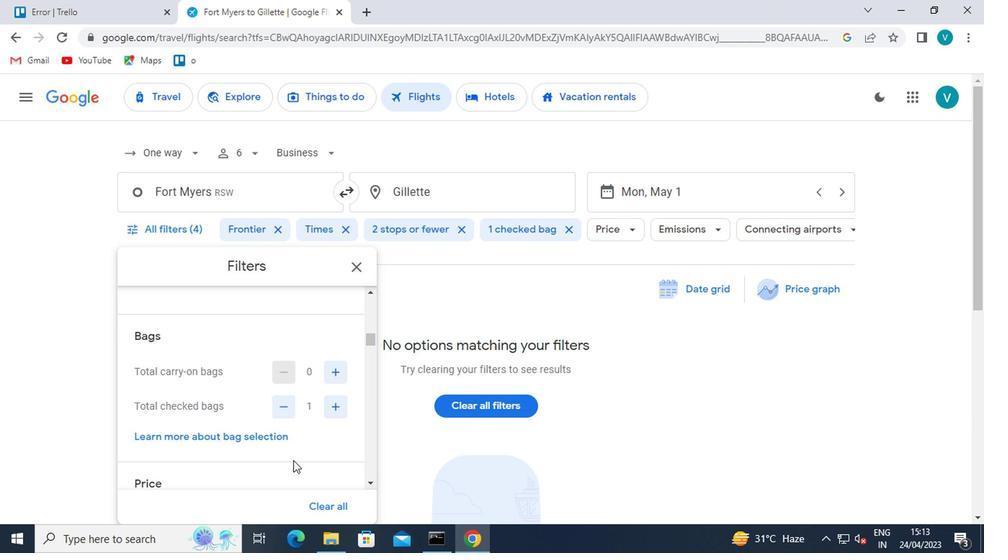 
Action: Mouse moved to (271, 438)
Screenshot: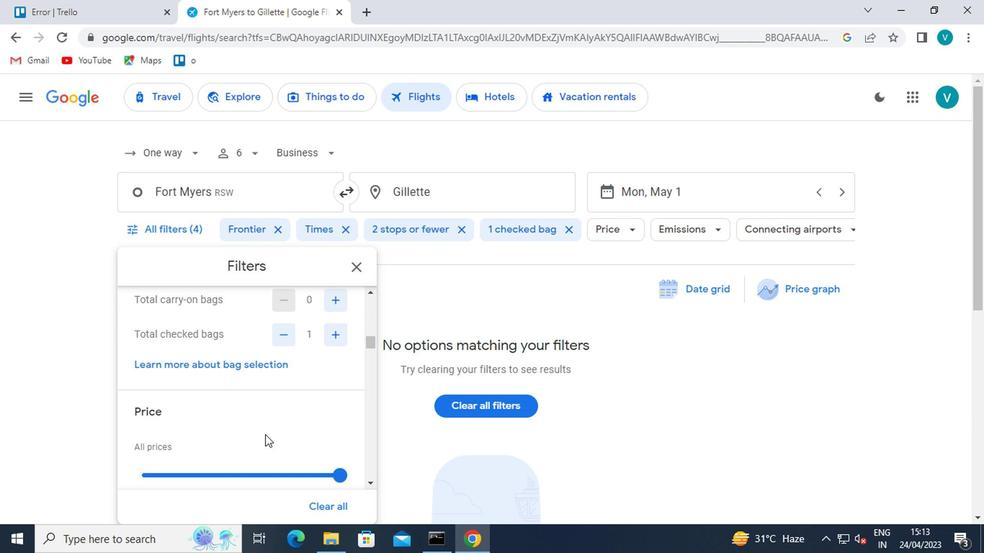 
Action: Mouse scrolled (271, 437) with delta (0, -1)
Screenshot: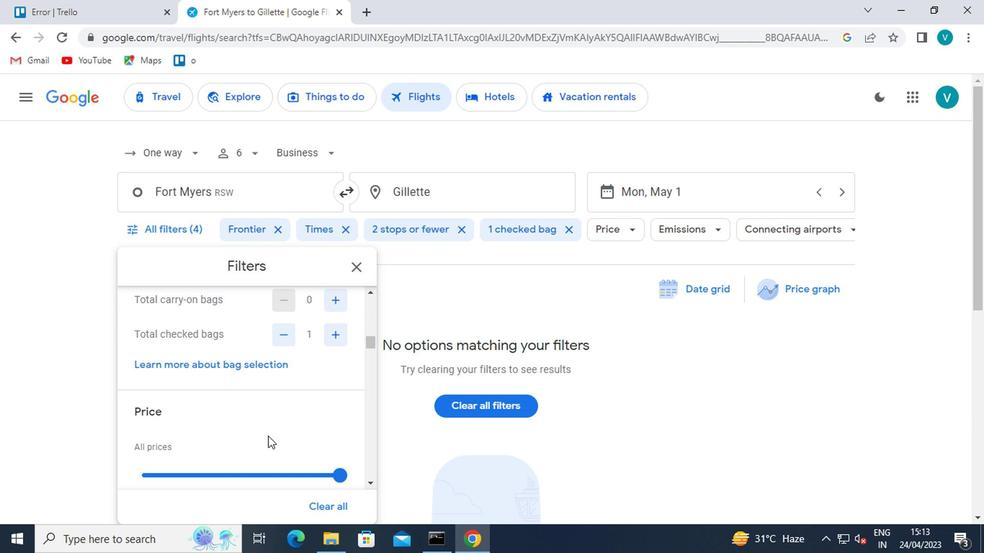 
Action: Mouse moved to (335, 402)
Screenshot: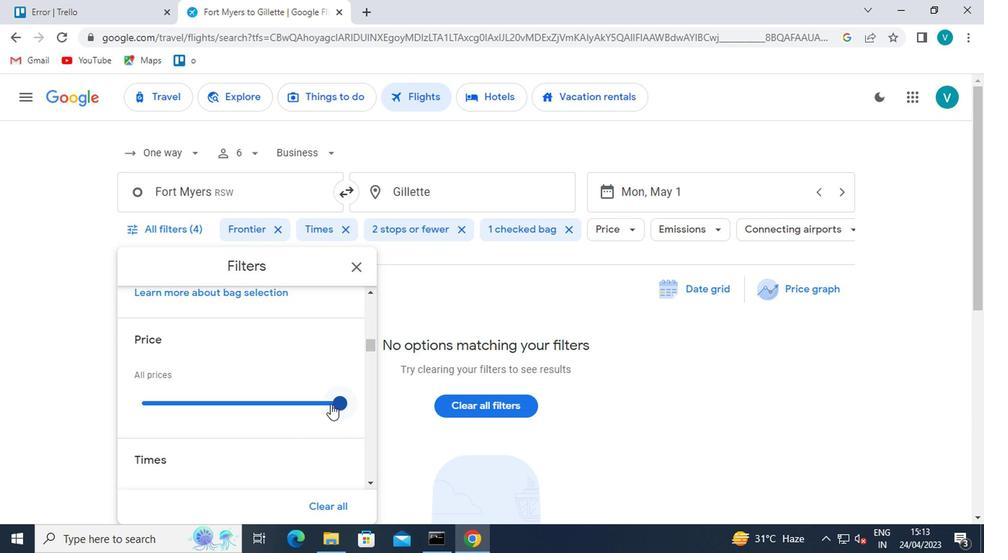 
Action: Mouse pressed left at (335, 402)
Screenshot: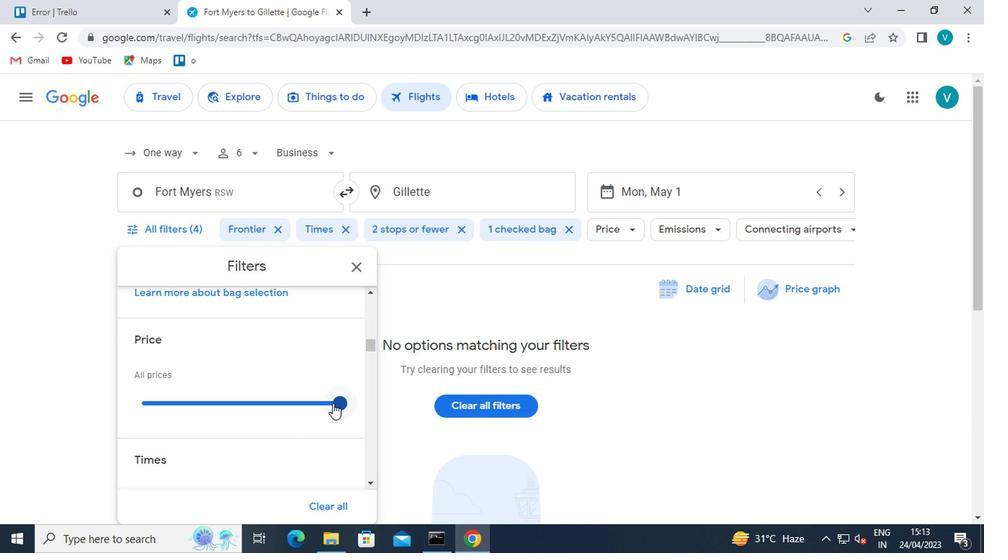 
Action: Mouse moved to (325, 393)
Screenshot: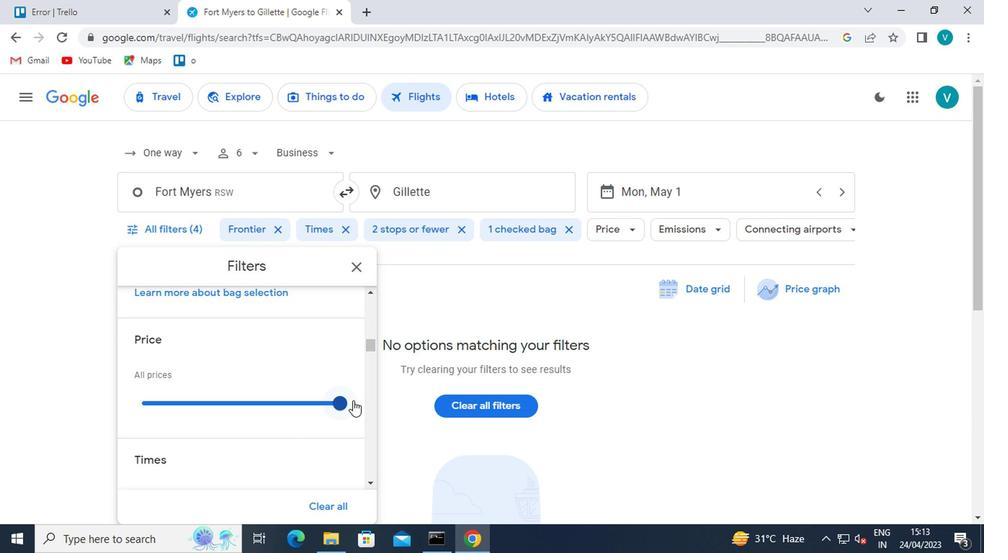 
Action: Mouse scrolled (325, 392) with delta (0, -1)
Screenshot: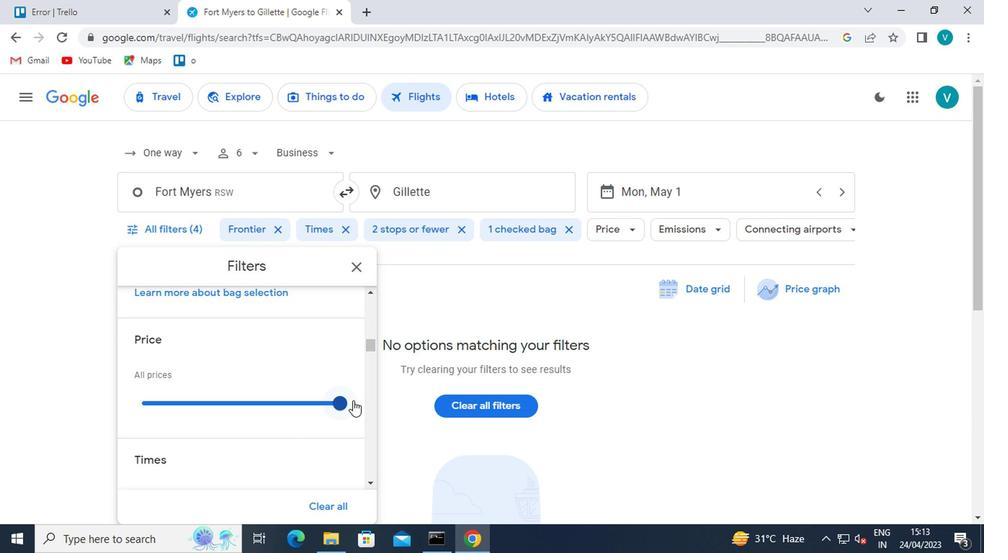 
Action: Mouse moved to (308, 392)
Screenshot: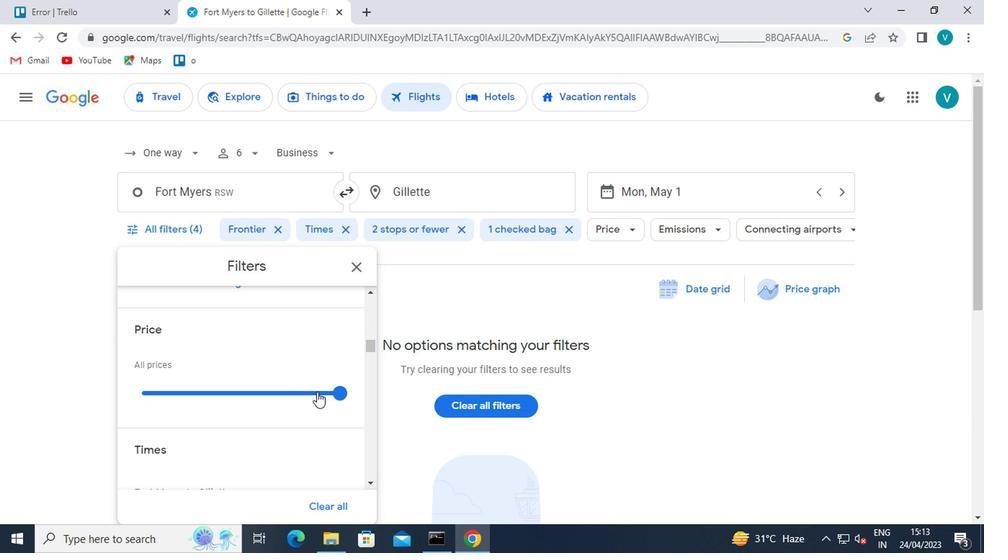 
Action: Mouse scrolled (308, 391) with delta (0, 0)
Screenshot: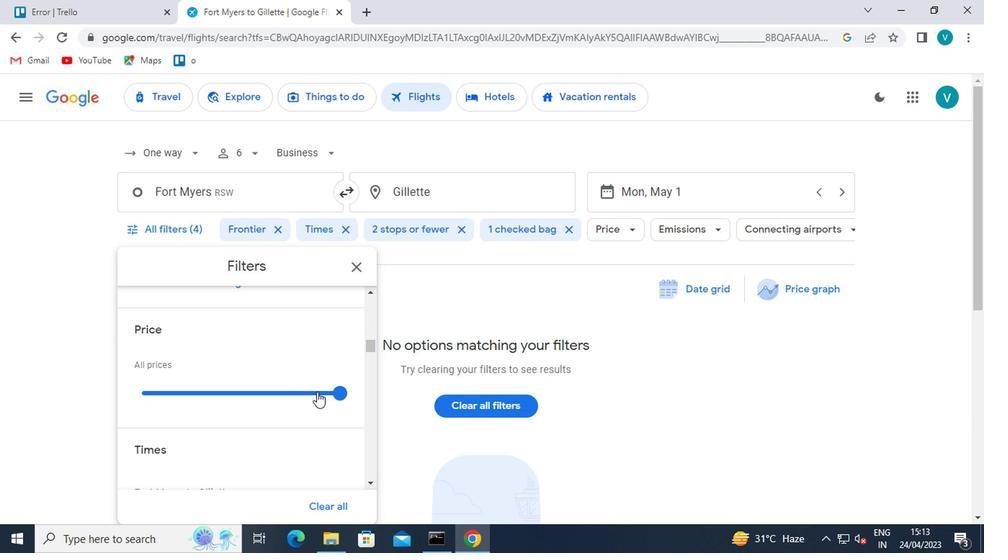 
Action: Mouse moved to (213, 420)
Screenshot: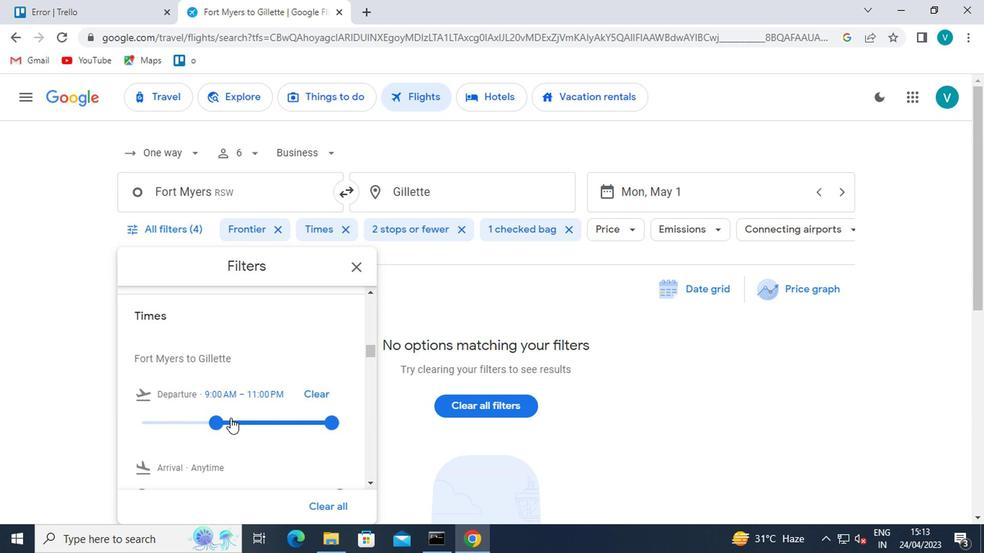 
Action: Mouse pressed left at (213, 420)
Screenshot: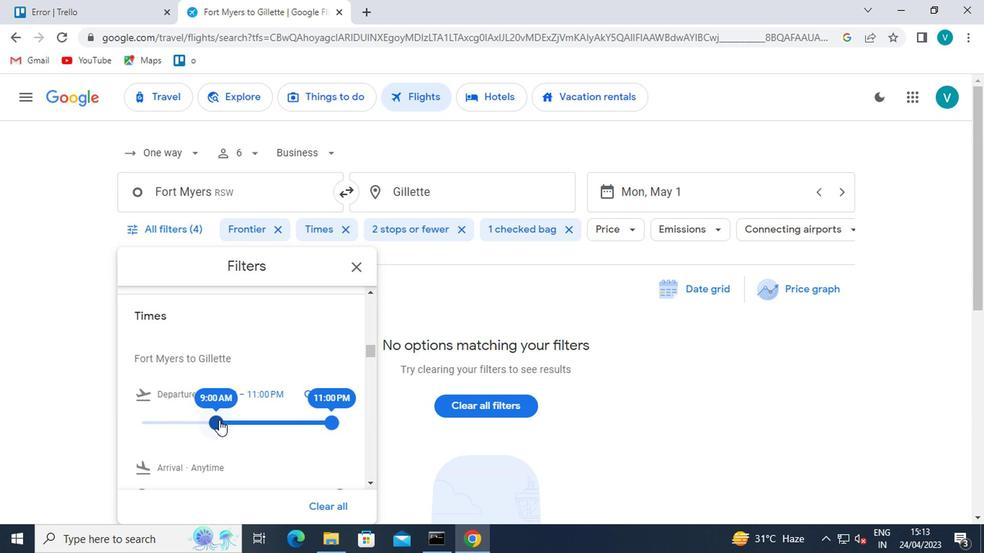 
Action: Mouse moved to (214, 410)
Screenshot: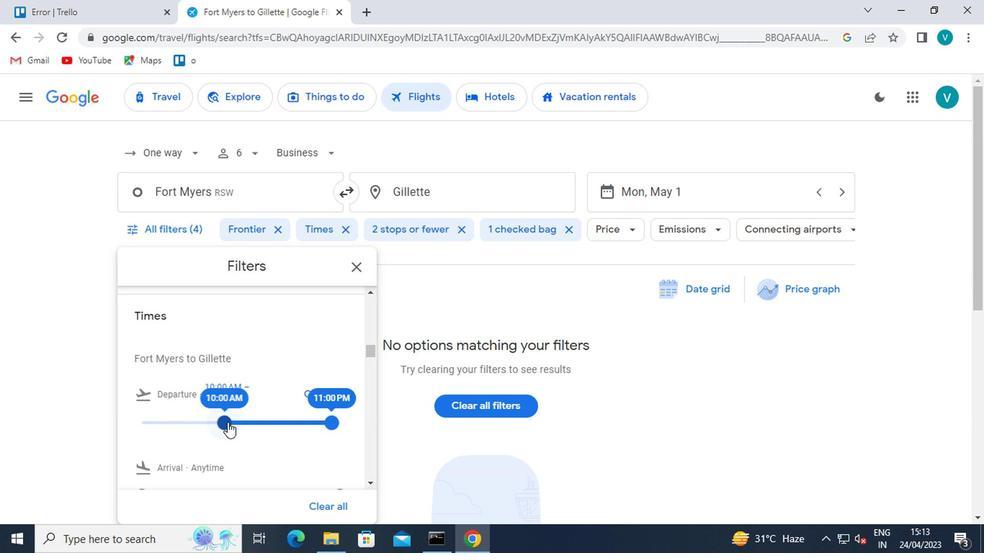 
